 Task: Find connections with filter location Hihyā with filter topic #goalswith filter profile language Potuguese with filter current company Tork Motors with filter school M.H. Saboo Siddik College Of Engineering with filter industry Paper and Forest Product Manufacturing with filter service category Team Building with filter keywords title Red Cross Volunteer
Action: Mouse moved to (533, 75)
Screenshot: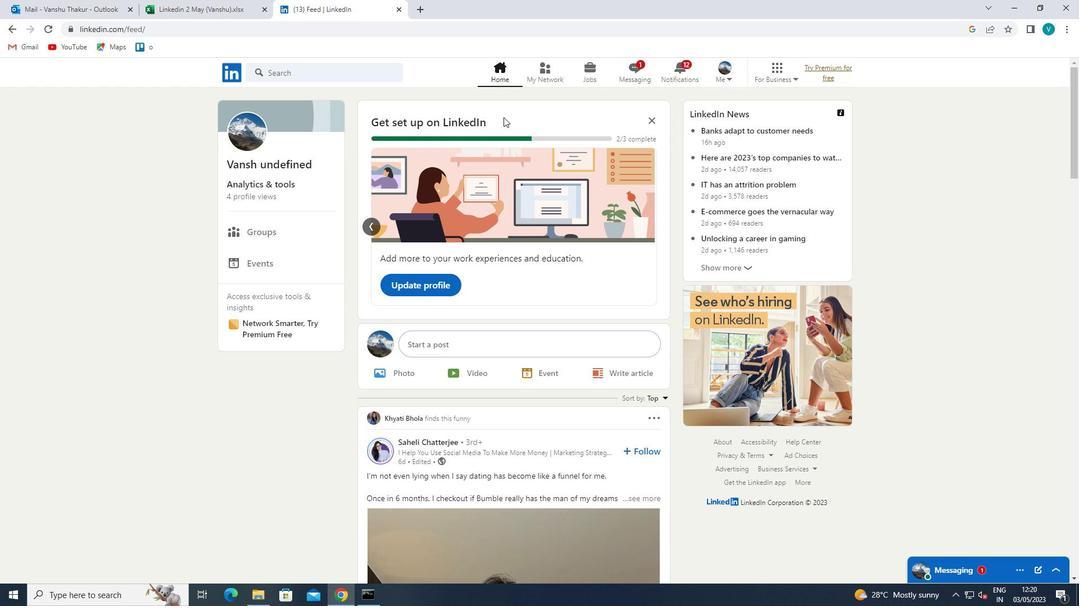 
Action: Mouse pressed left at (533, 75)
Screenshot: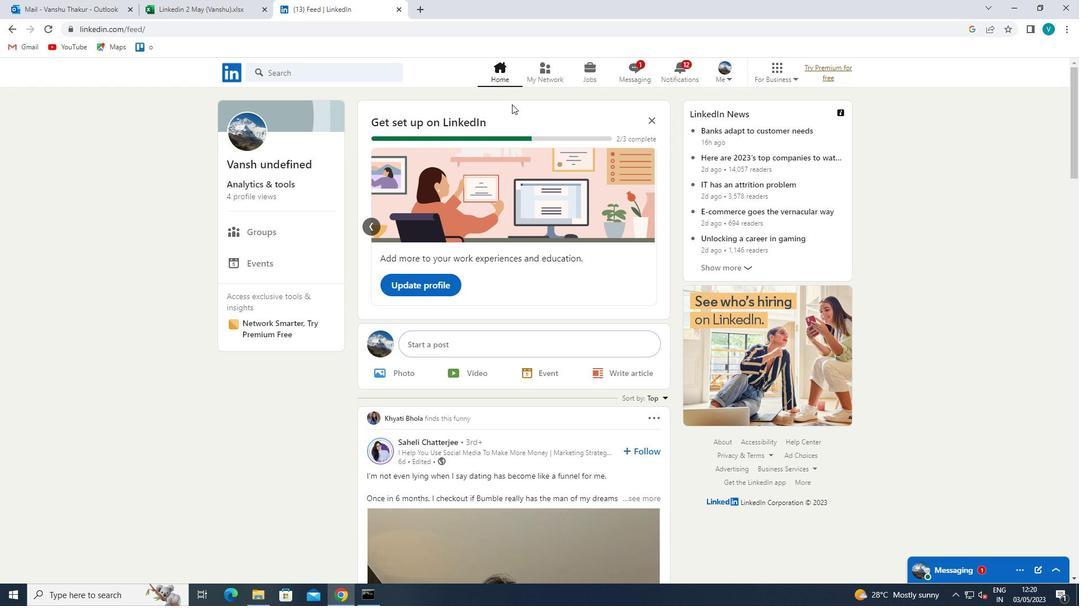 
Action: Mouse moved to (310, 131)
Screenshot: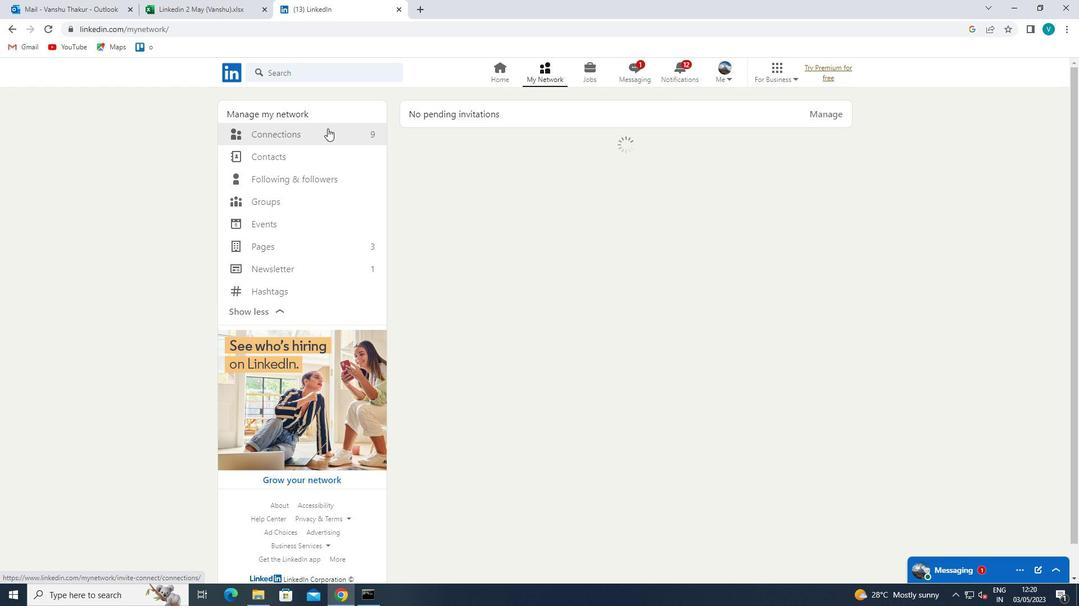 
Action: Mouse pressed left at (310, 131)
Screenshot: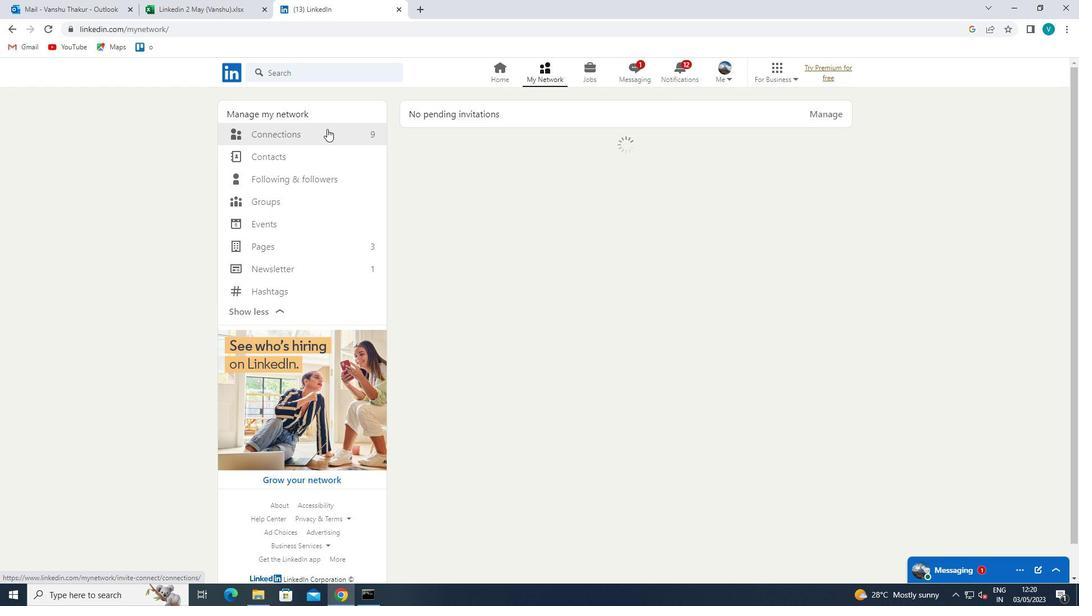 
Action: Mouse moved to (636, 133)
Screenshot: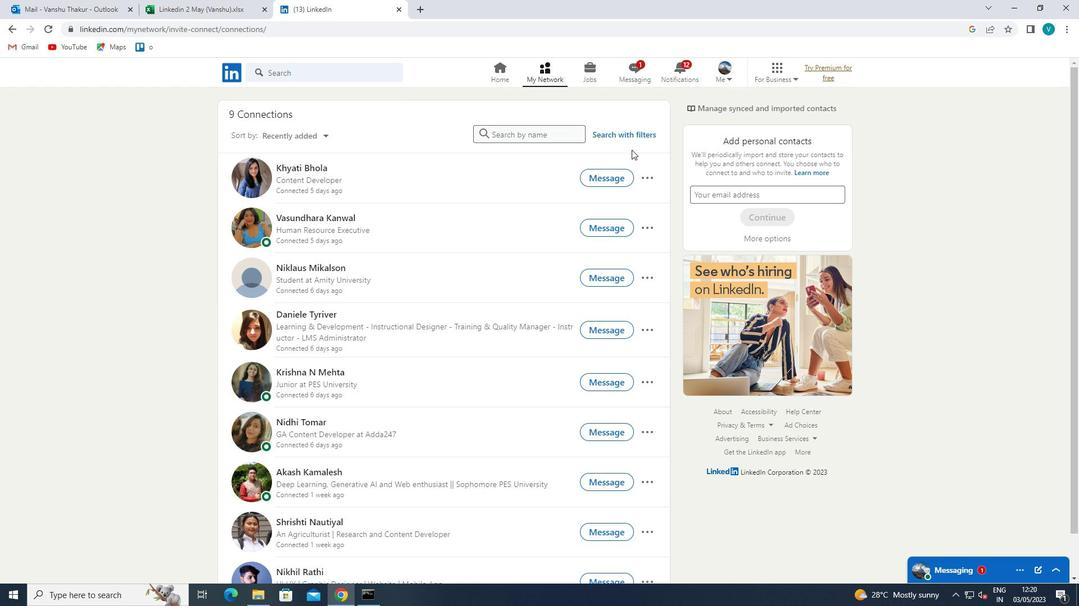 
Action: Mouse pressed left at (636, 133)
Screenshot: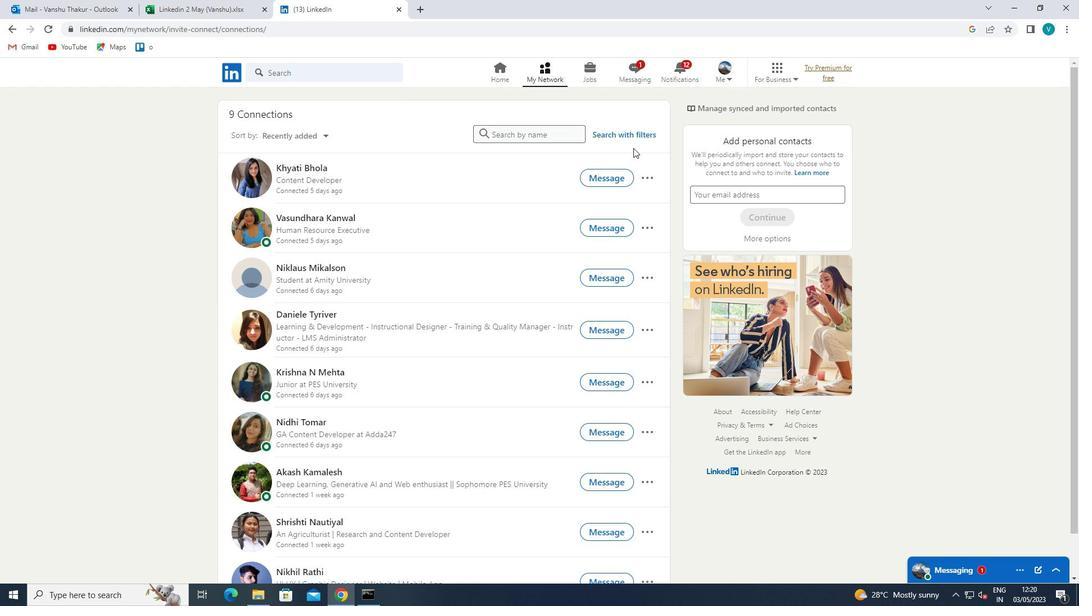 
Action: Mouse moved to (532, 105)
Screenshot: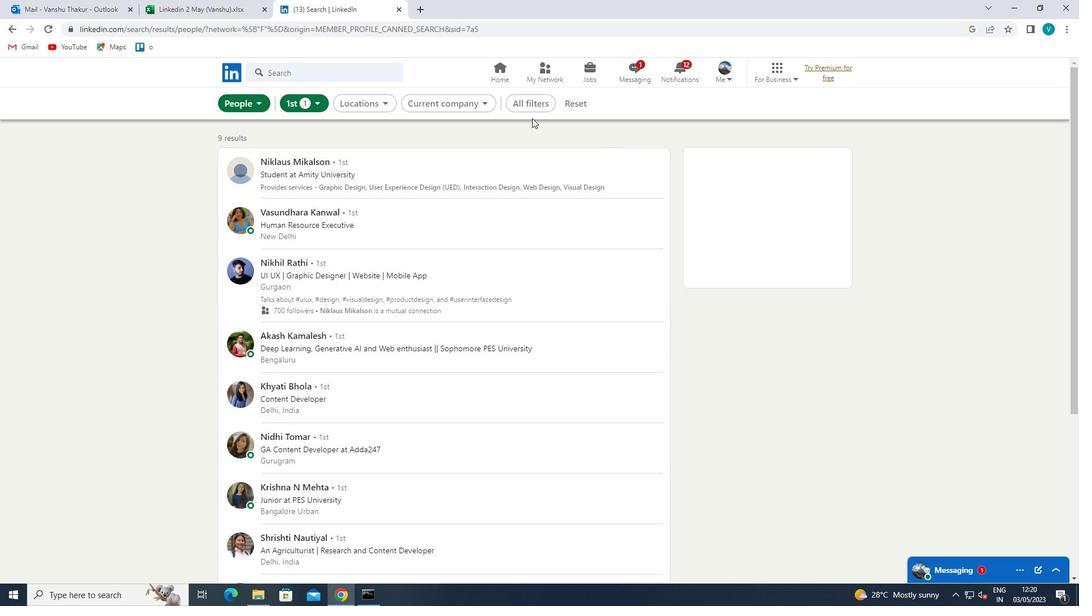 
Action: Mouse pressed left at (532, 105)
Screenshot: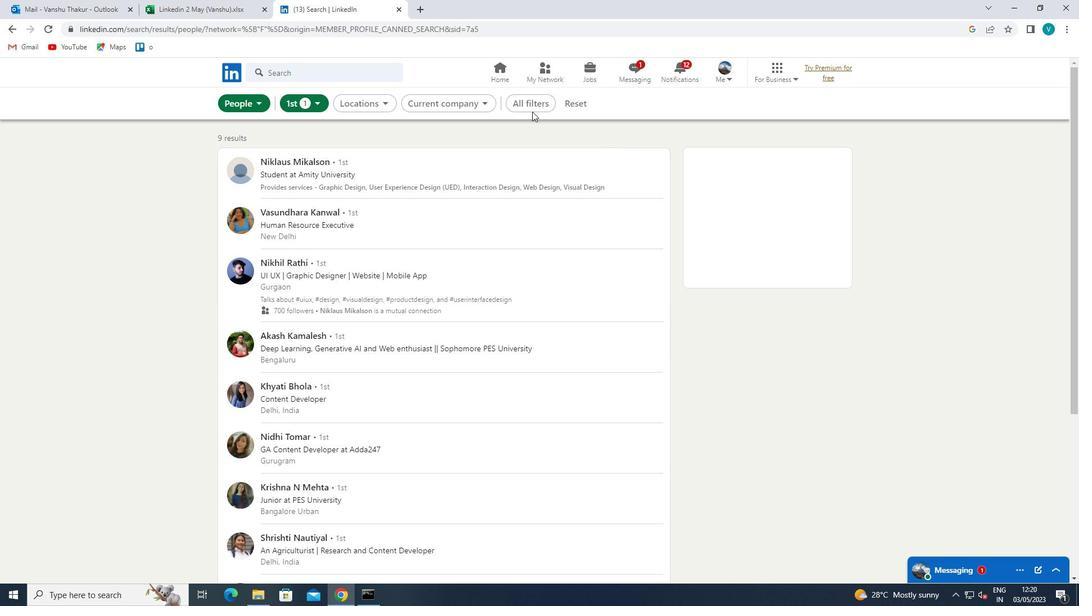 
Action: Mouse moved to (866, 243)
Screenshot: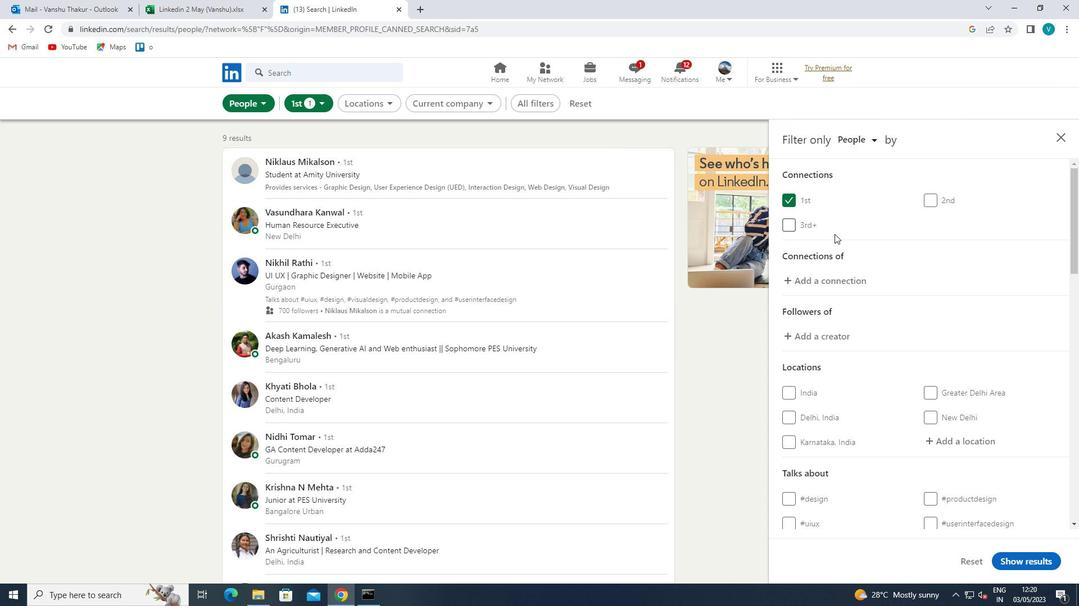 
Action: Mouse scrolled (866, 242) with delta (0, 0)
Screenshot: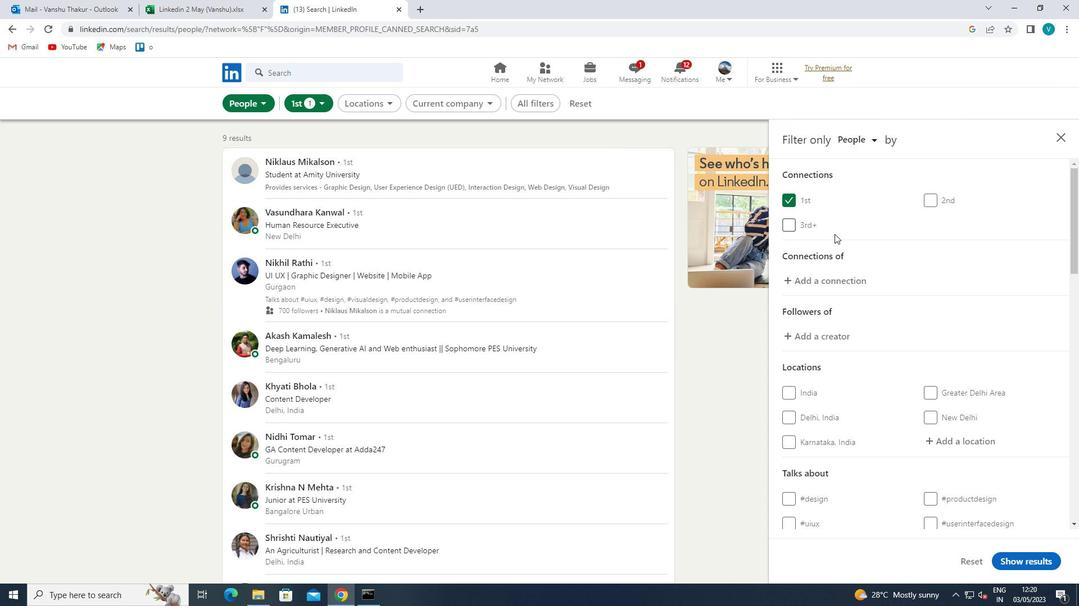 
Action: Mouse moved to (956, 390)
Screenshot: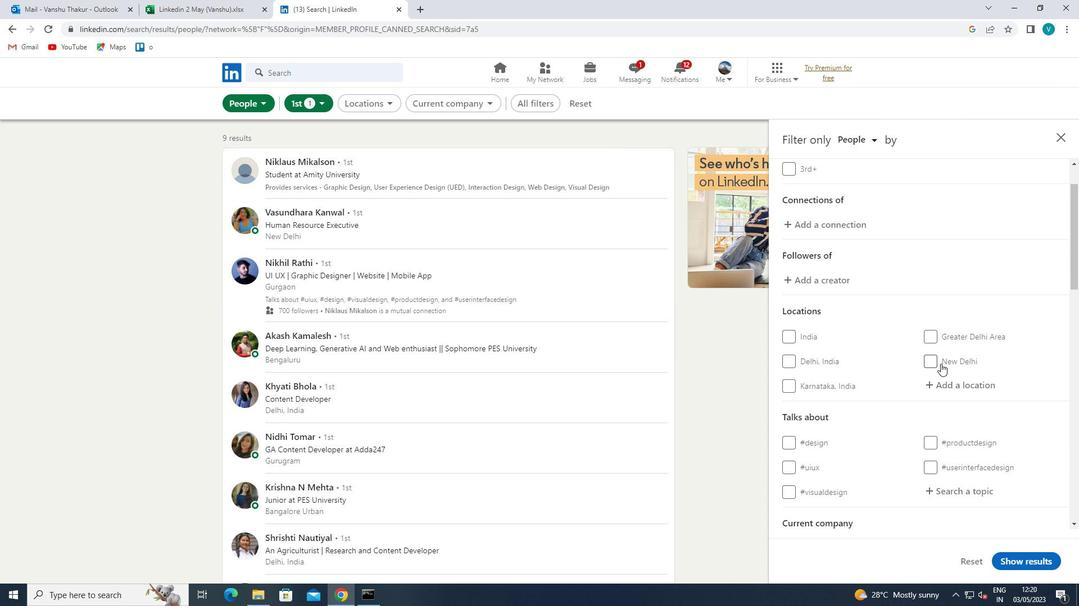 
Action: Mouse pressed left at (956, 390)
Screenshot: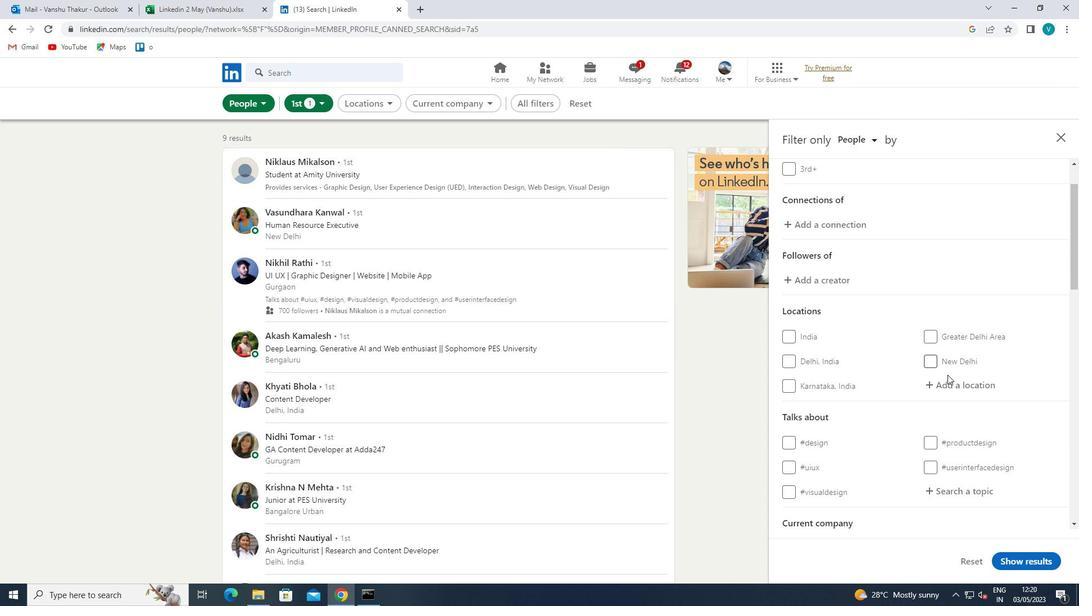 
Action: Mouse moved to (767, 28)
Screenshot: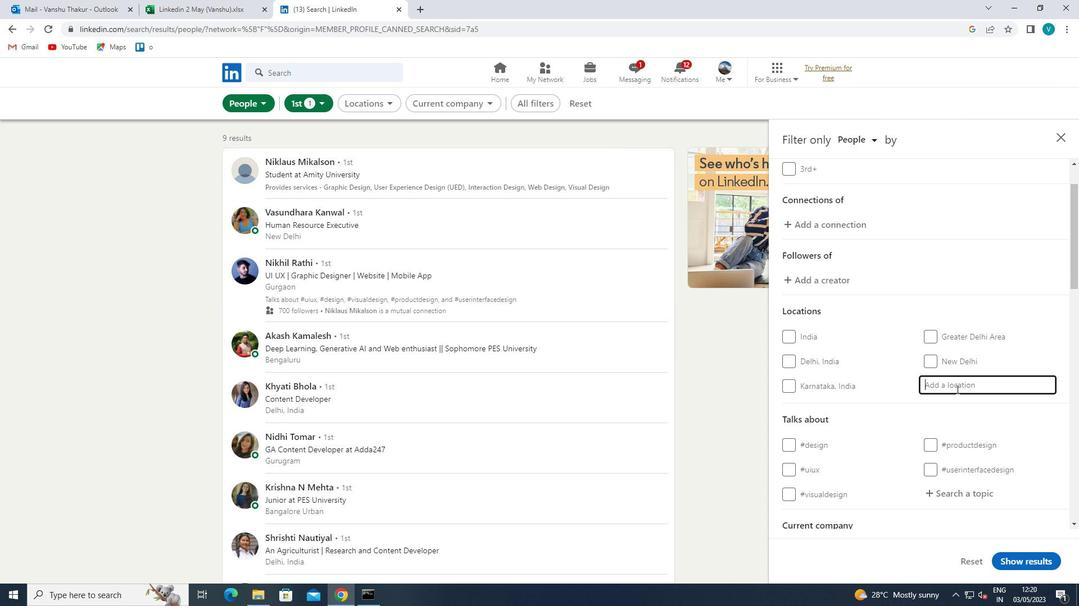 
Action: Key pressed <Key.shift>HIHYA
Screenshot: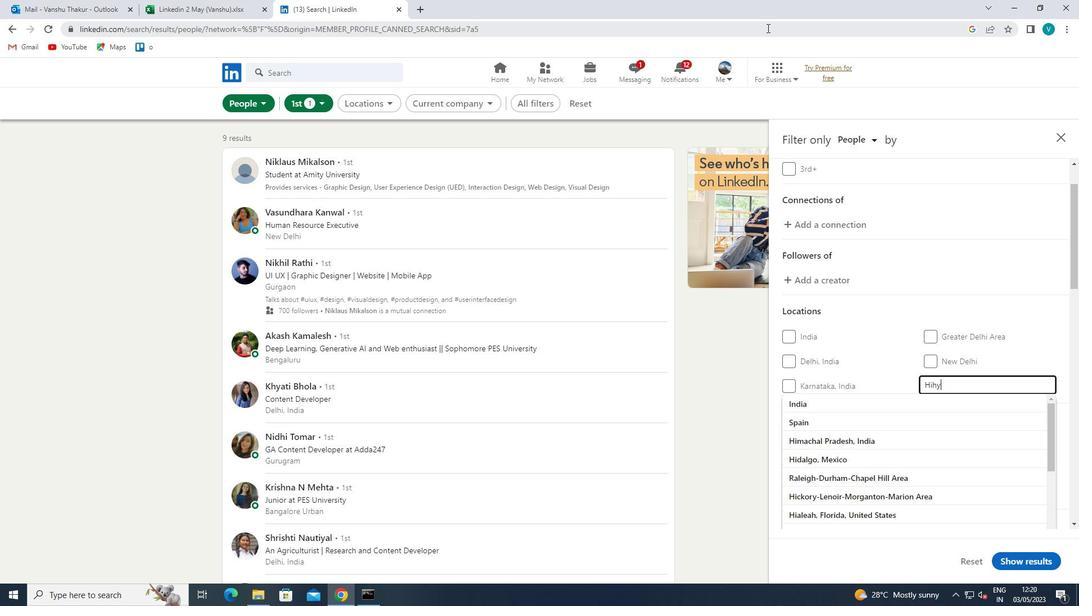 
Action: Mouse moved to (871, 400)
Screenshot: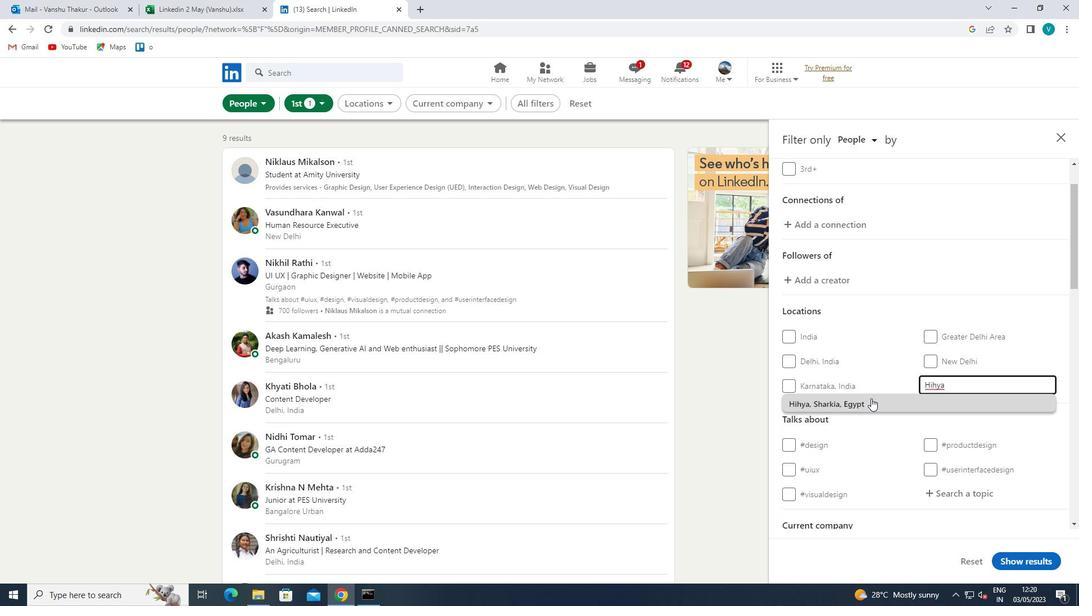 
Action: Mouse pressed left at (871, 400)
Screenshot: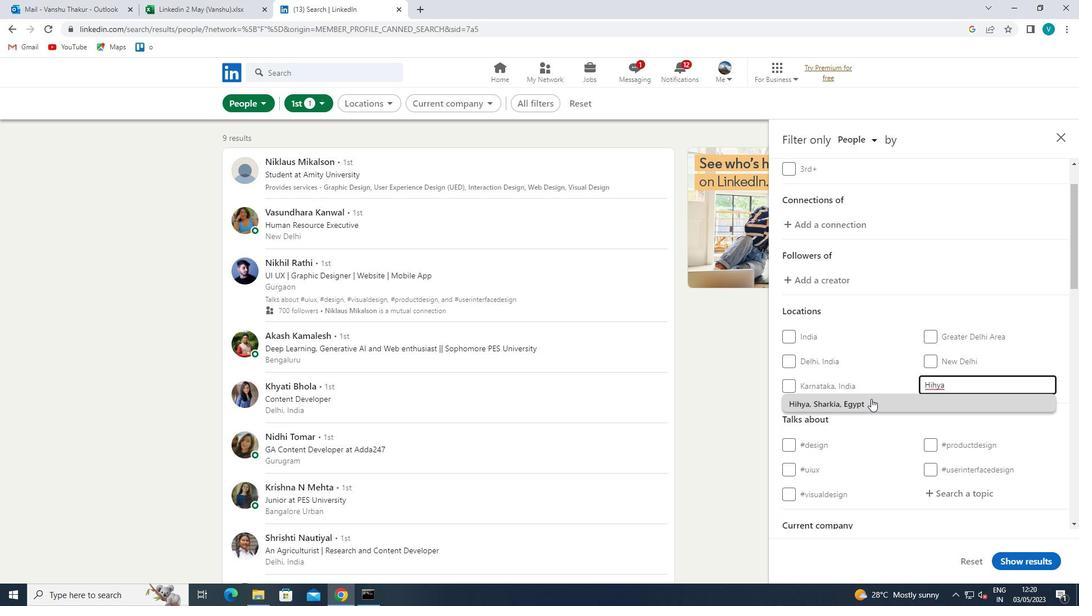 
Action: Mouse moved to (870, 377)
Screenshot: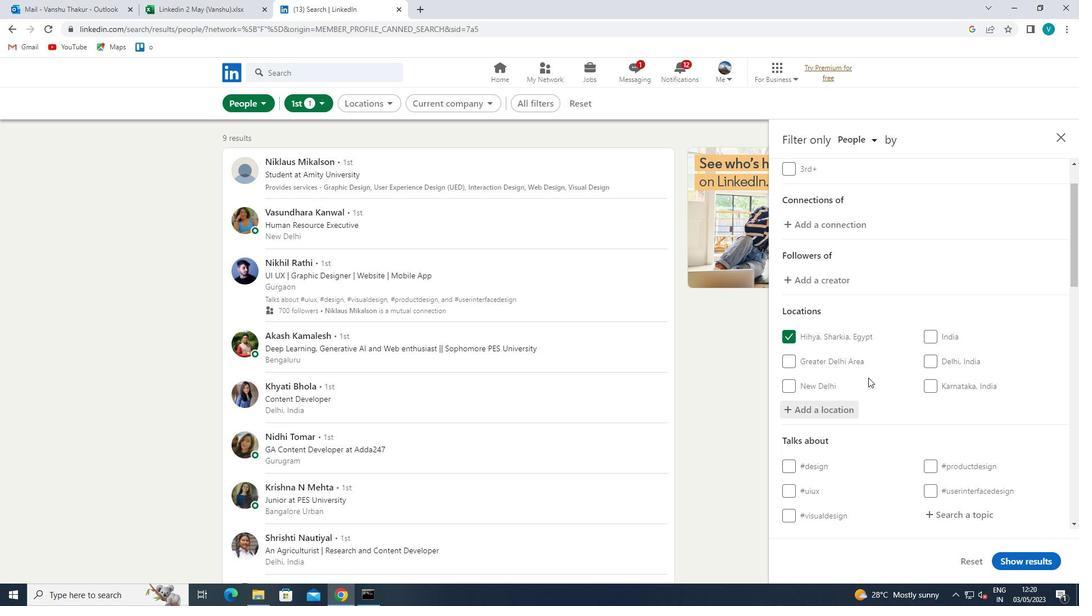 
Action: Mouse scrolled (870, 376) with delta (0, 0)
Screenshot: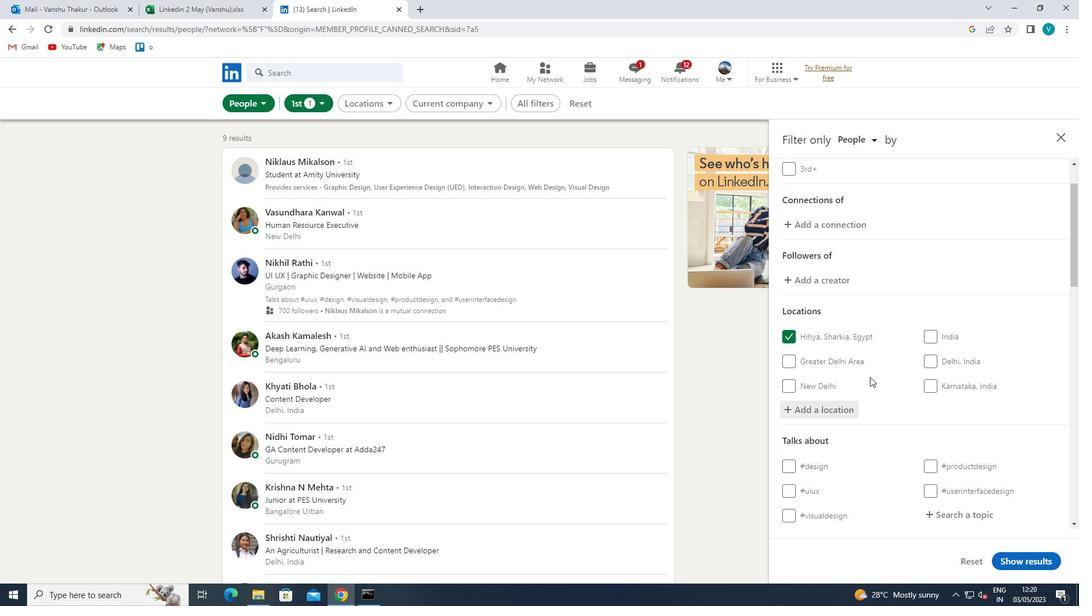 
Action: Mouse moved to (871, 377)
Screenshot: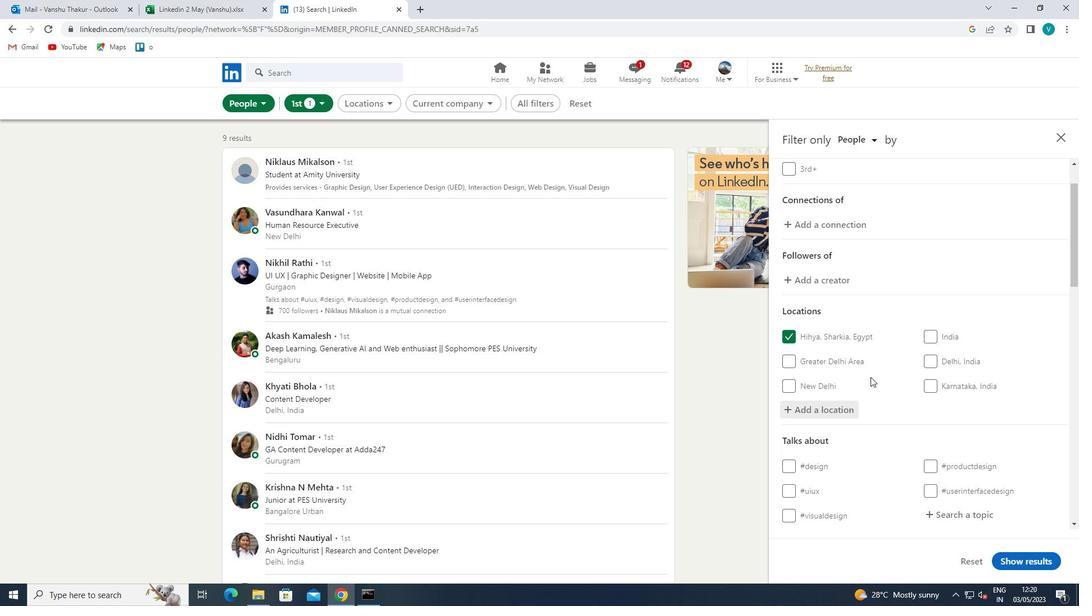
Action: Mouse scrolled (871, 376) with delta (0, 0)
Screenshot: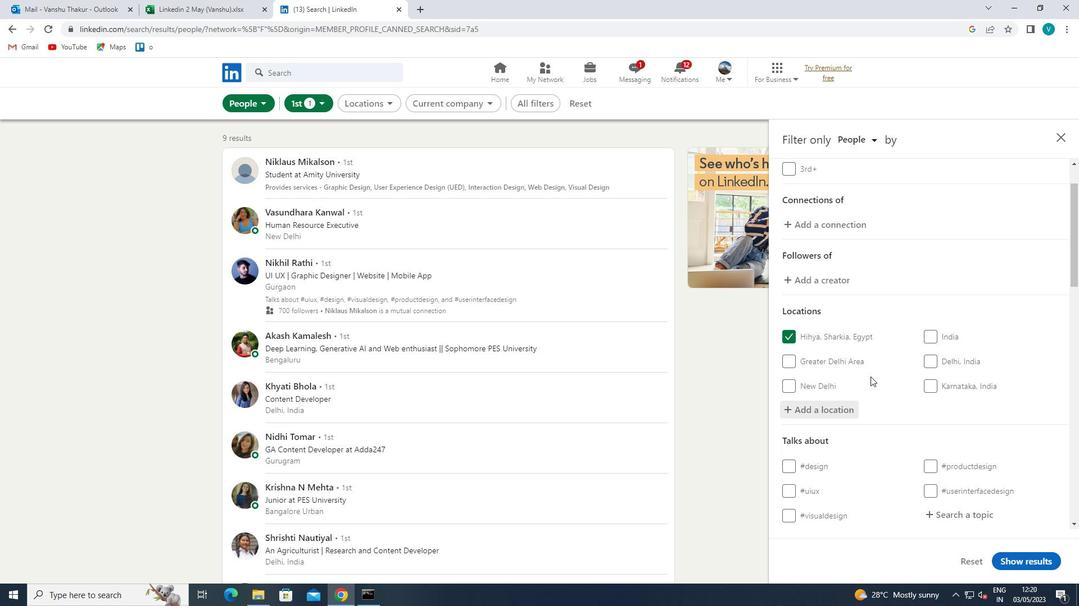 
Action: Mouse moved to (931, 398)
Screenshot: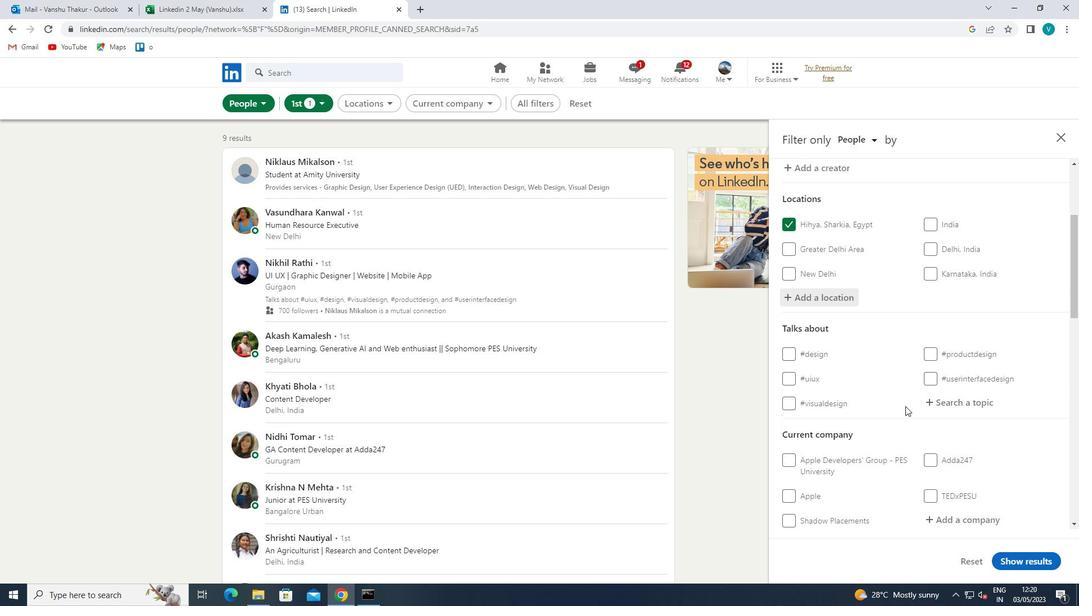 
Action: Mouse pressed left at (931, 398)
Screenshot: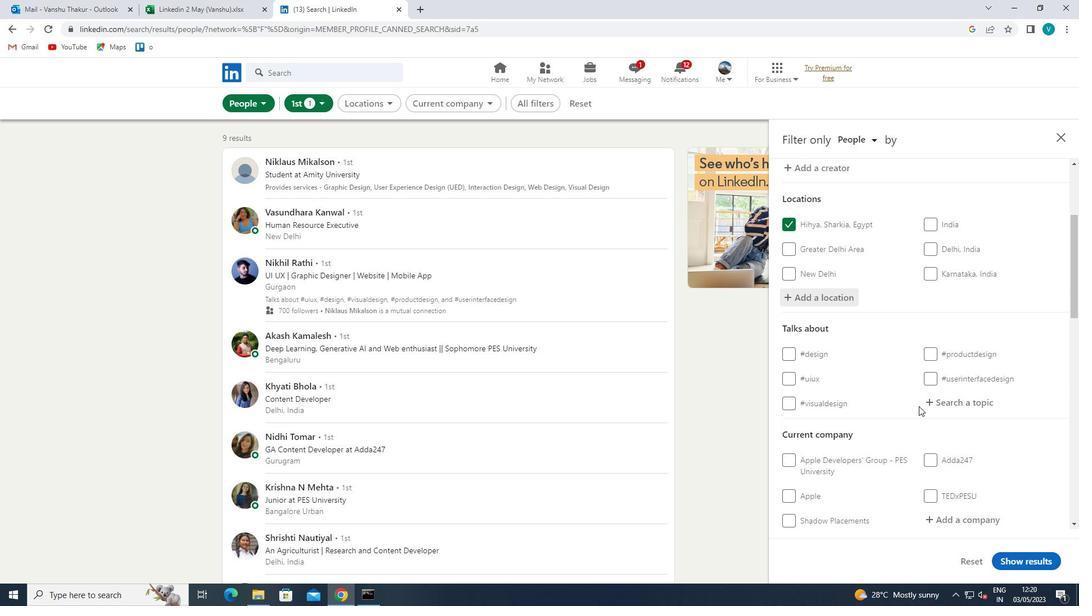 
Action: Mouse moved to (557, 427)
Screenshot: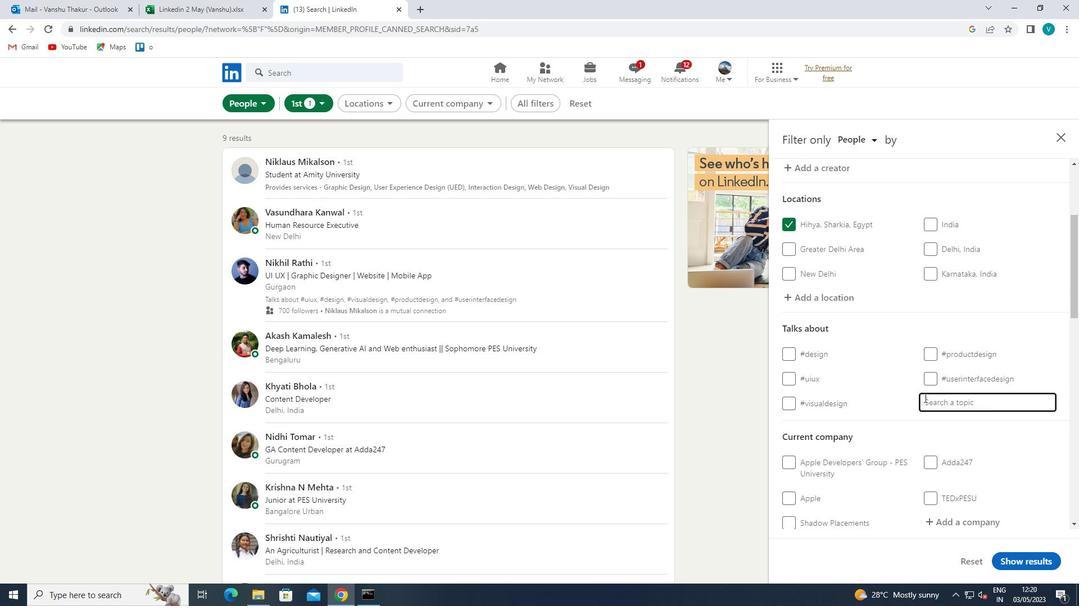 
Action: Key pressed GOALS
Screenshot: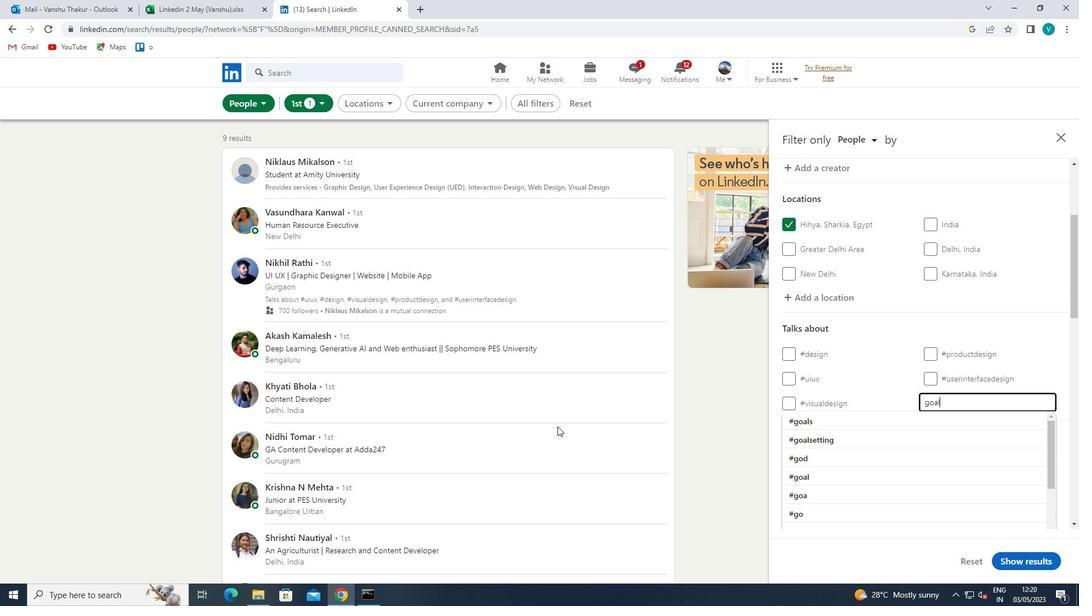 
Action: Mouse moved to (828, 418)
Screenshot: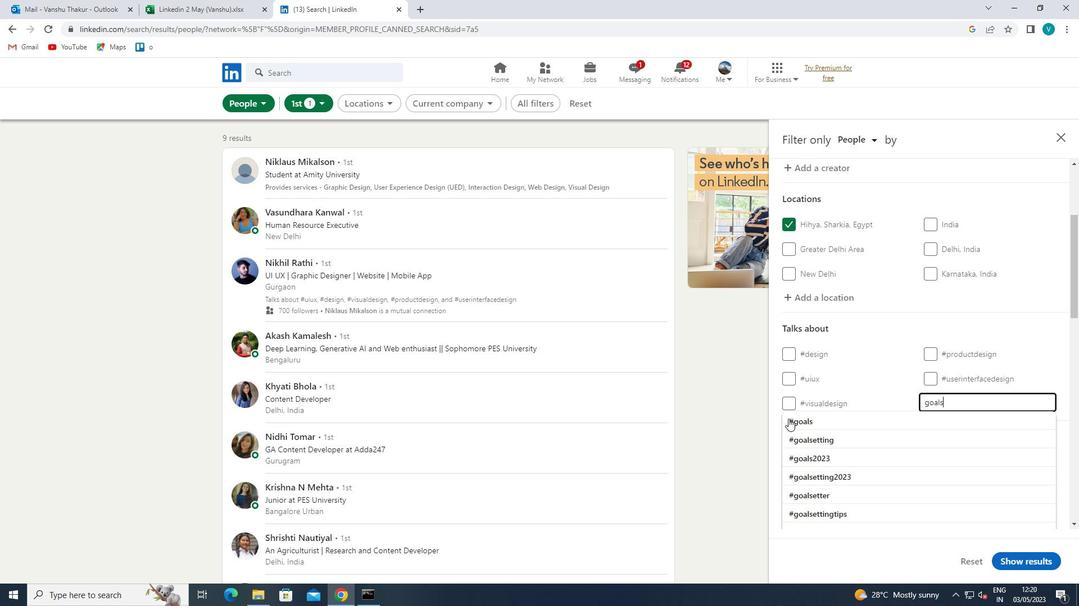 
Action: Mouse pressed left at (828, 418)
Screenshot: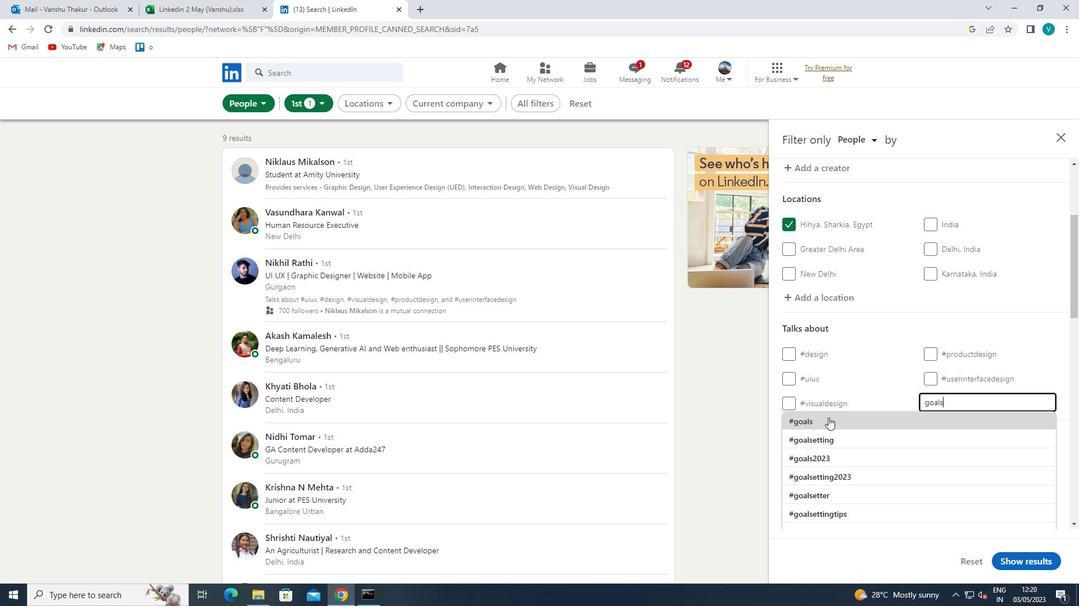 
Action: Mouse moved to (859, 401)
Screenshot: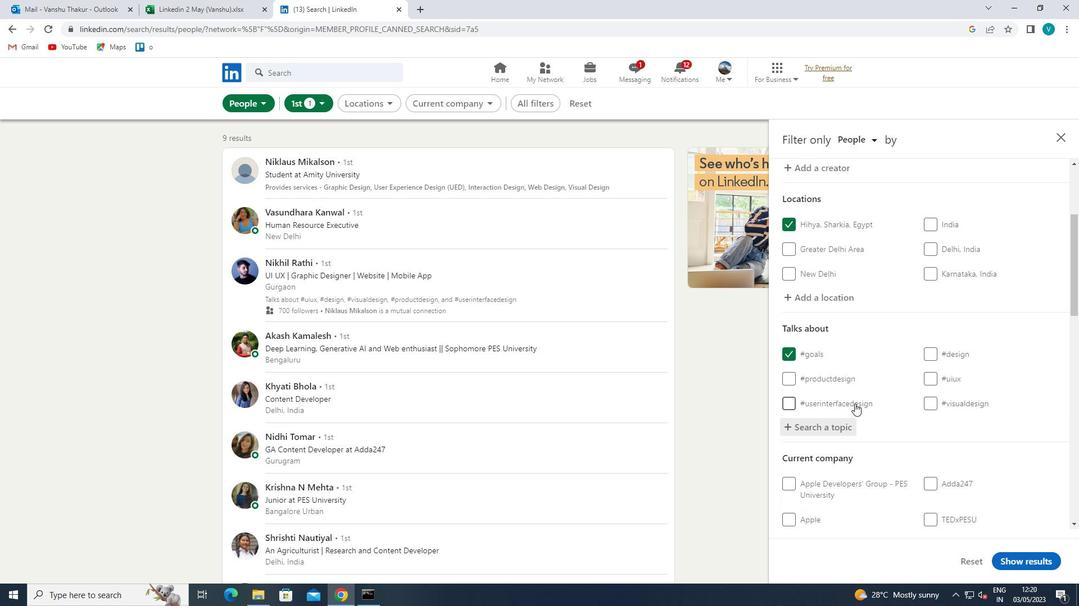 
Action: Mouse scrolled (859, 400) with delta (0, 0)
Screenshot: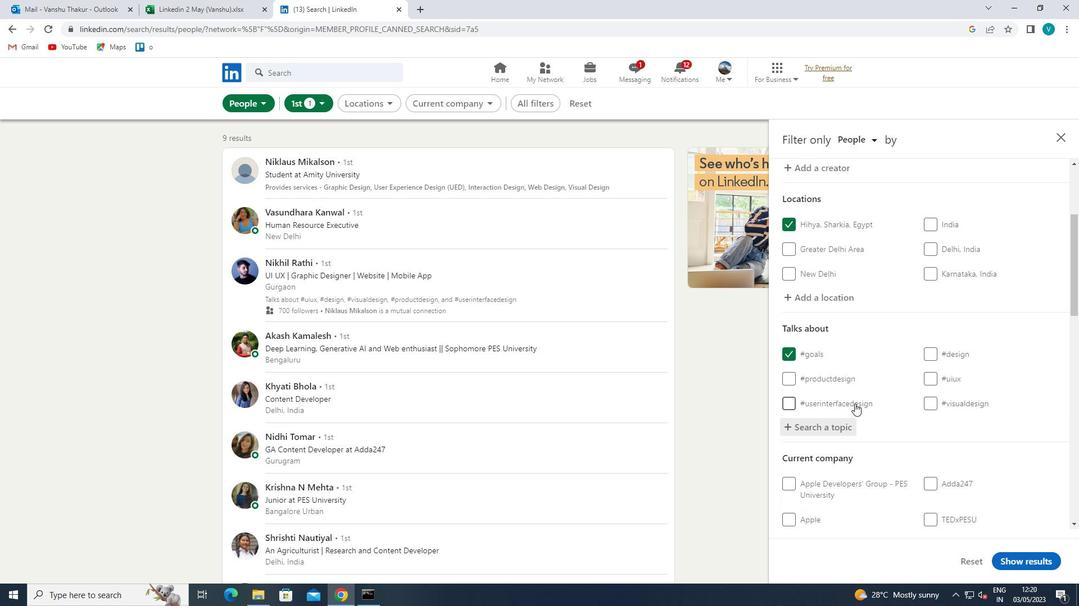 
Action: Mouse moved to (879, 404)
Screenshot: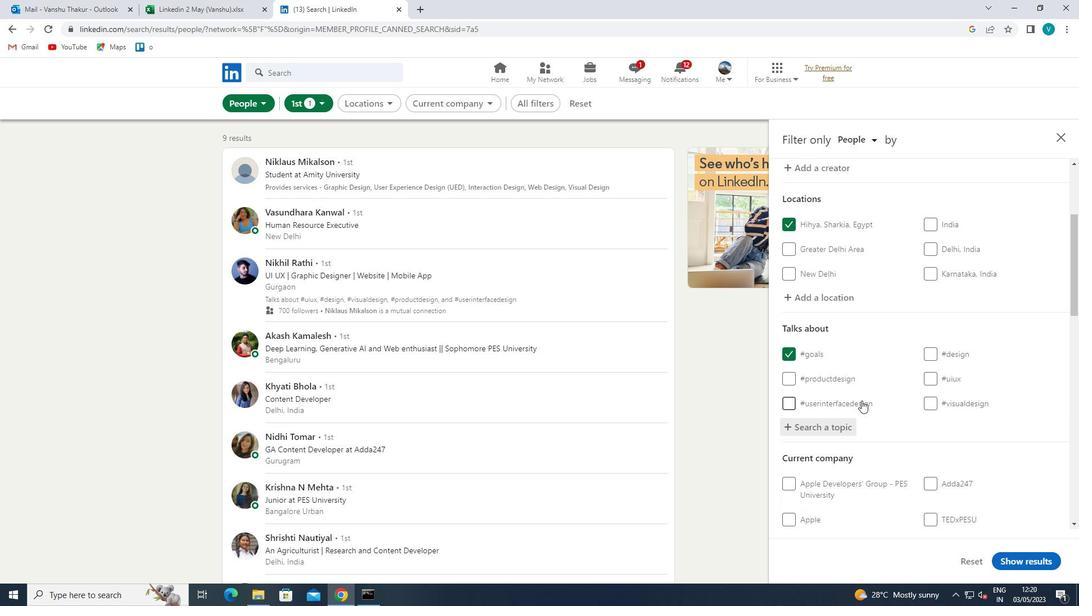 
Action: Mouse scrolled (879, 404) with delta (0, 0)
Screenshot: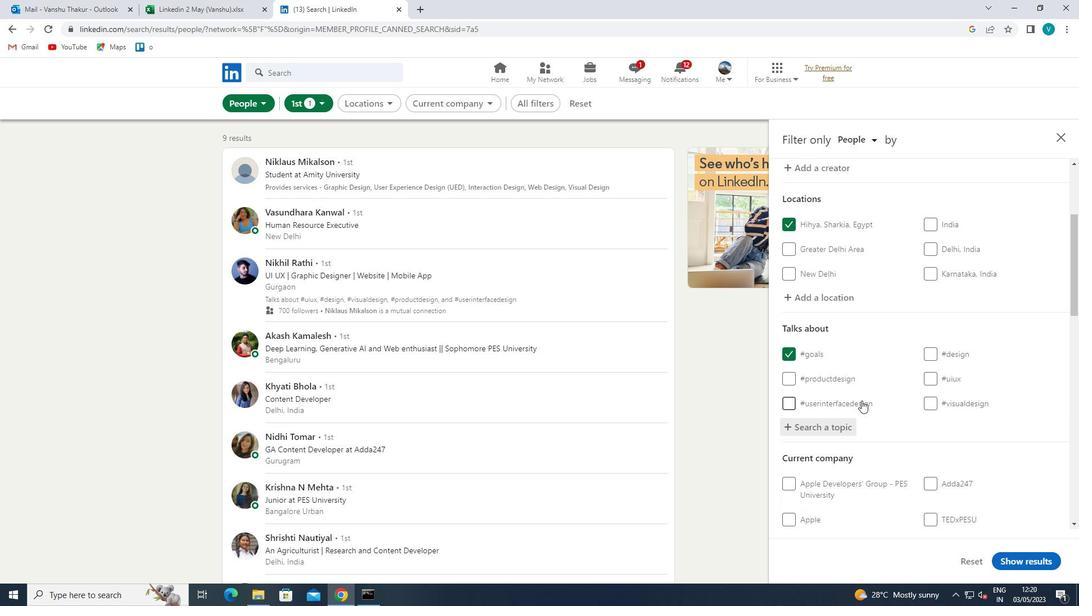 
Action: Mouse moved to (887, 406)
Screenshot: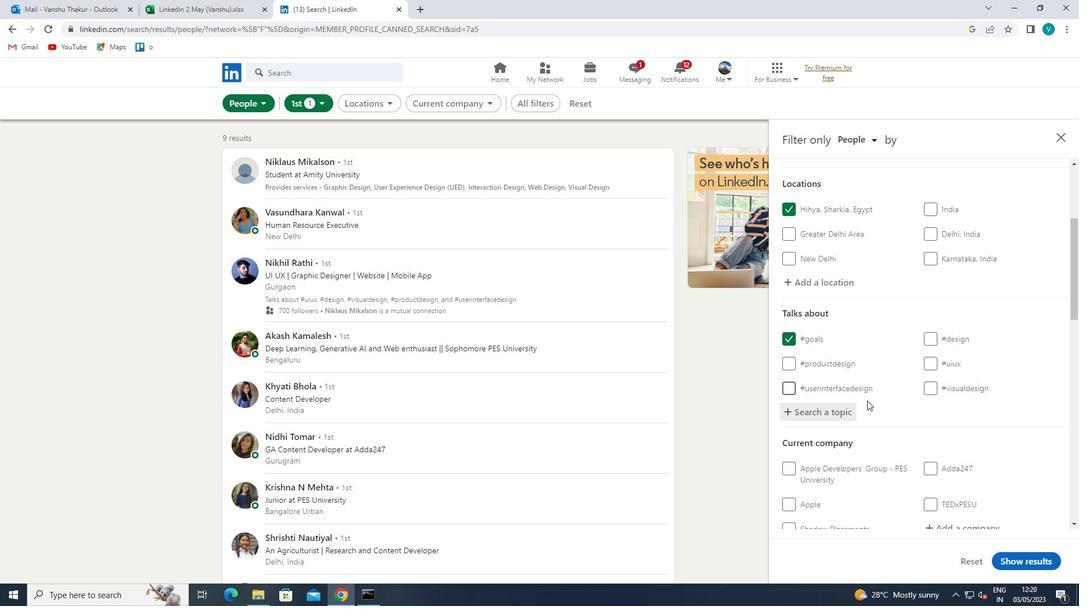 
Action: Mouse scrolled (887, 406) with delta (0, 0)
Screenshot: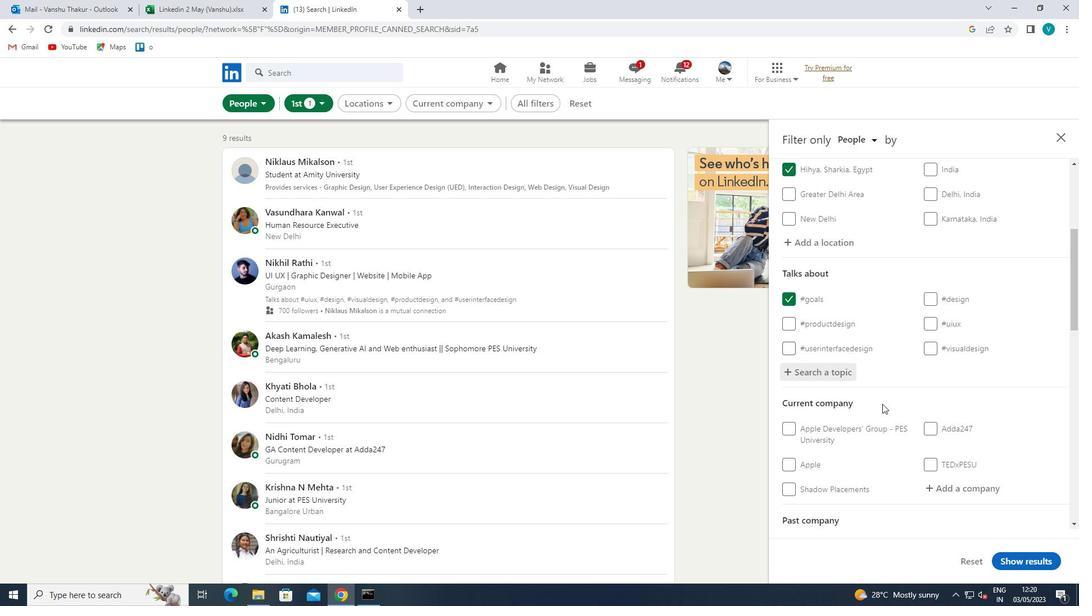 
Action: Mouse moved to (958, 376)
Screenshot: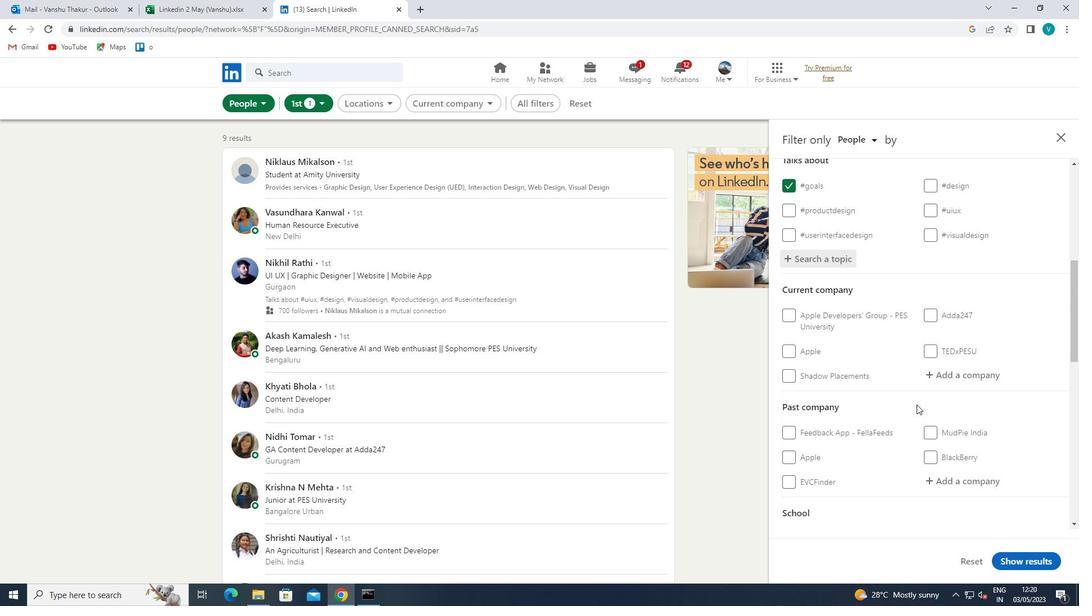
Action: Mouse pressed left at (958, 376)
Screenshot: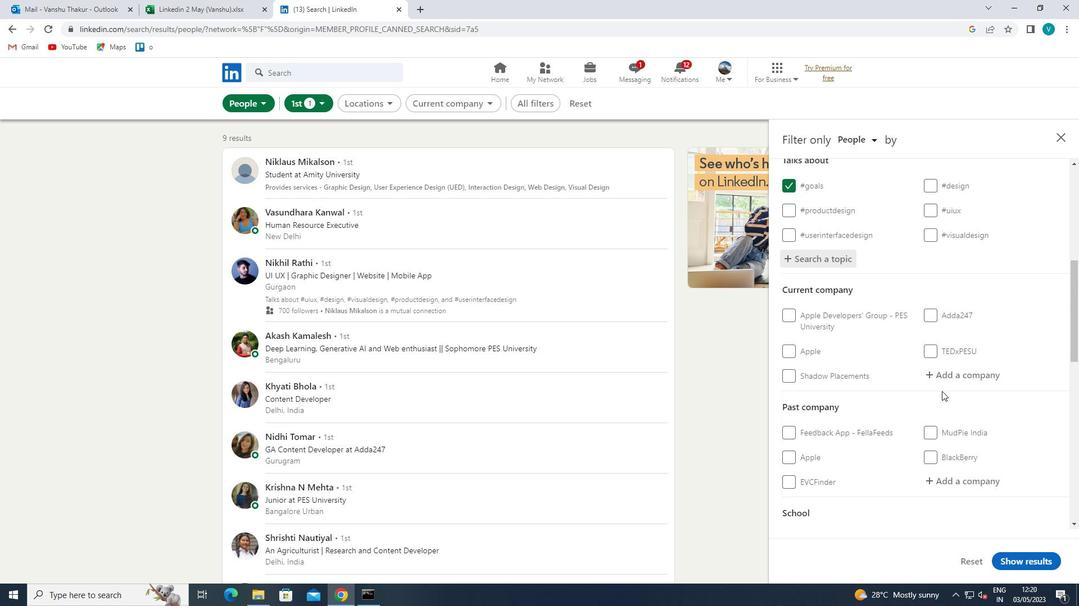 
Action: Mouse moved to (701, 252)
Screenshot: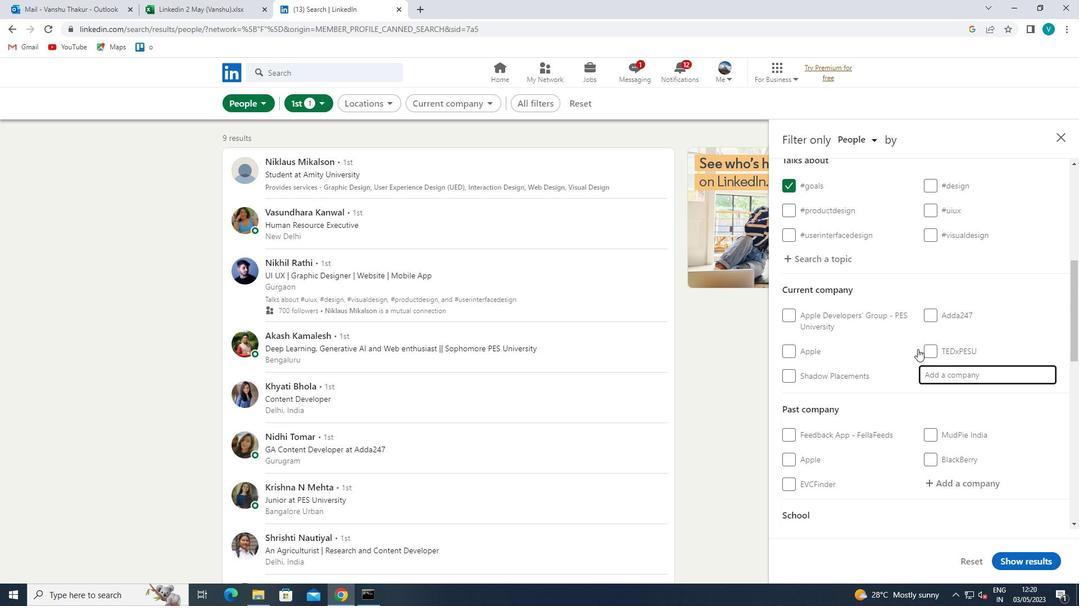 
Action: Key pressed <Key.shift>TORK<Key.space>
Screenshot: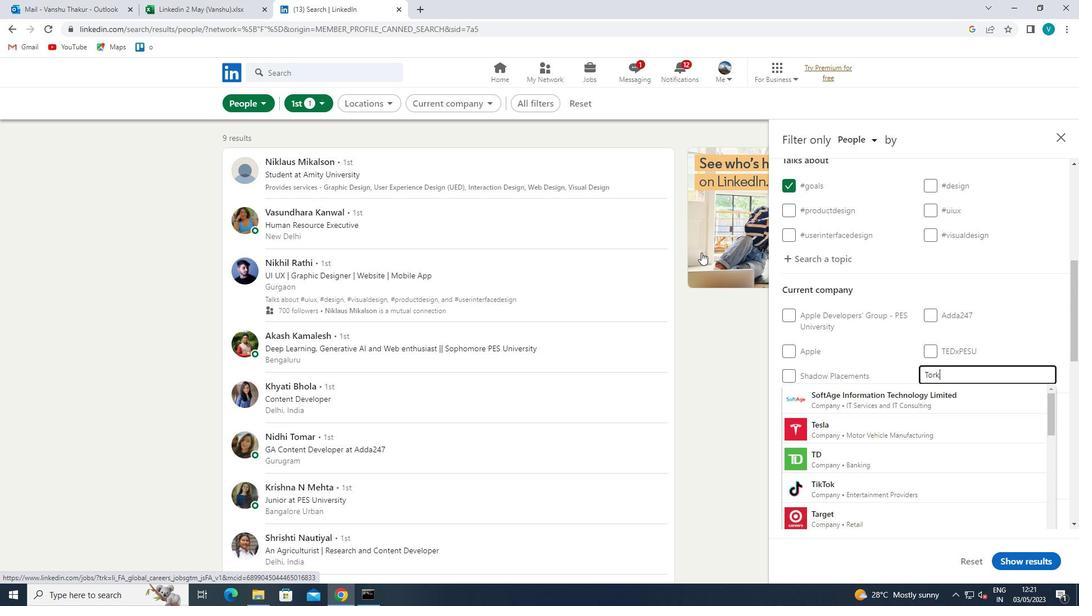
Action: Mouse moved to (877, 399)
Screenshot: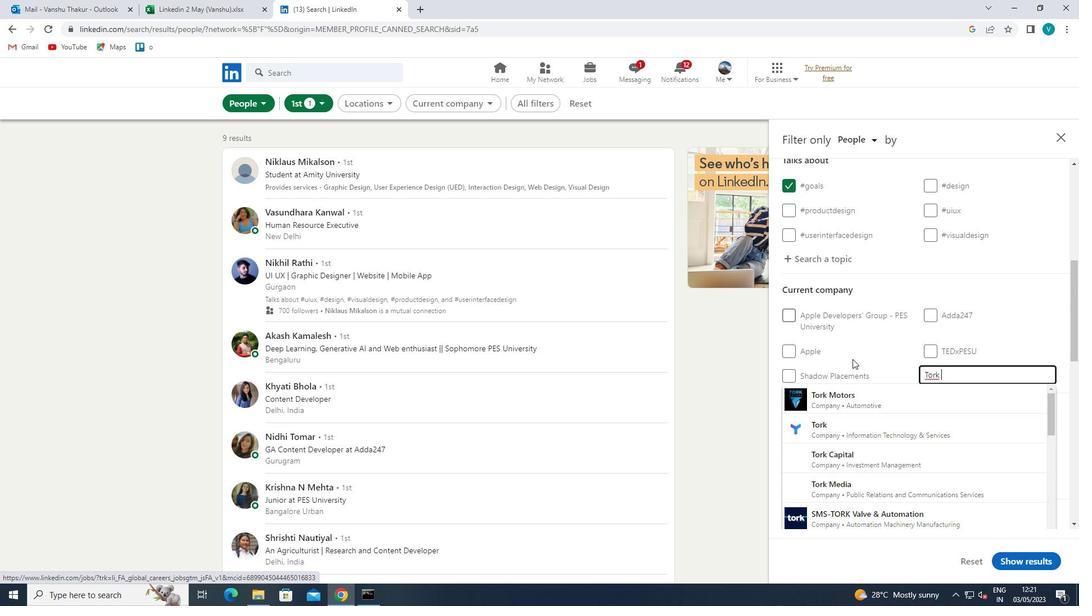 
Action: Mouse pressed left at (877, 399)
Screenshot: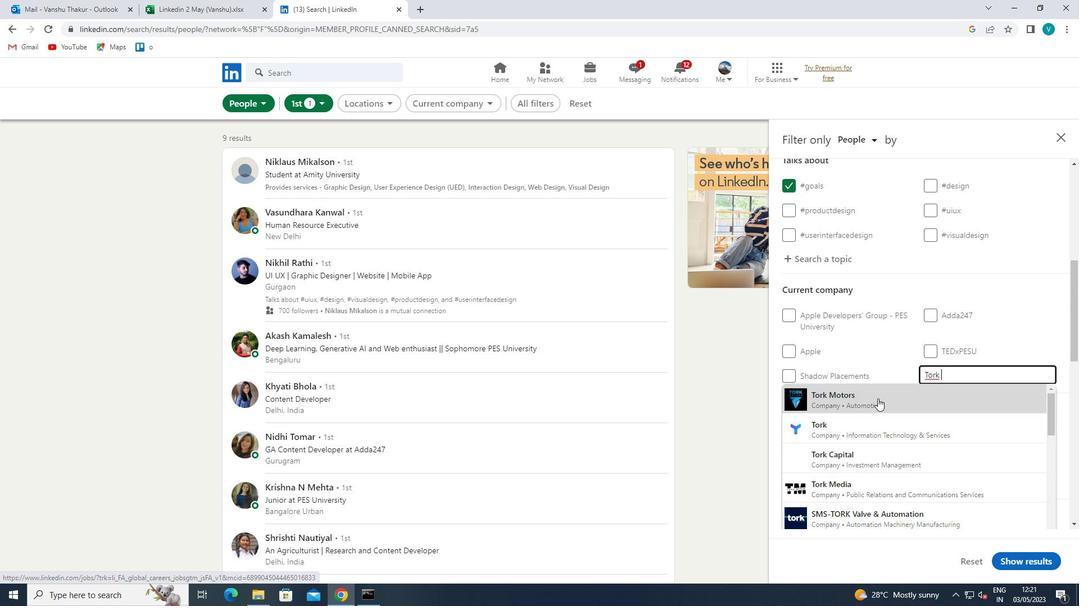 
Action: Mouse moved to (951, 347)
Screenshot: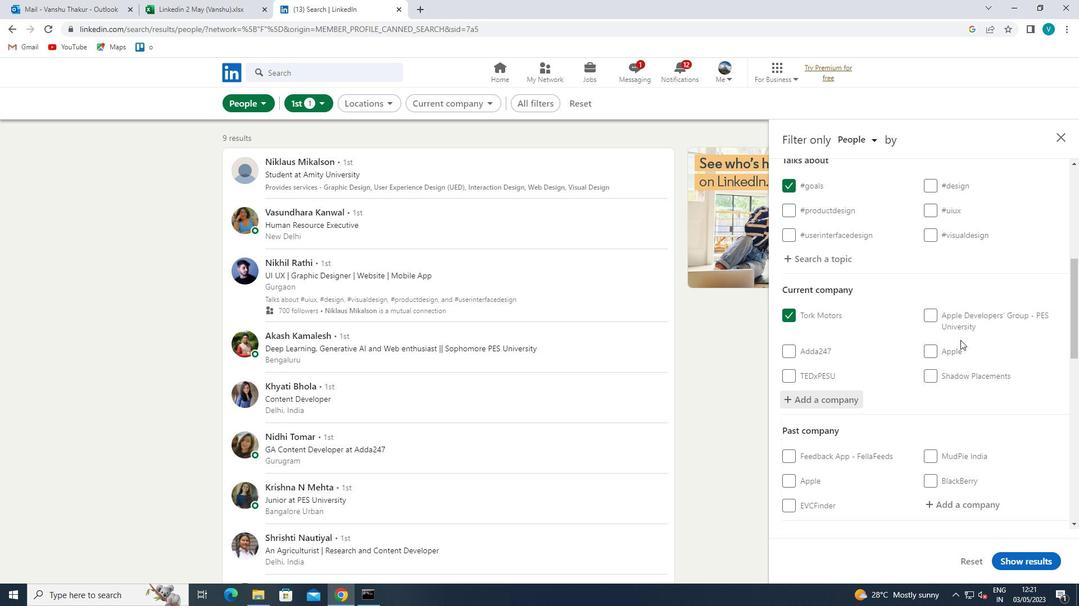 
Action: Mouse scrolled (951, 346) with delta (0, 0)
Screenshot: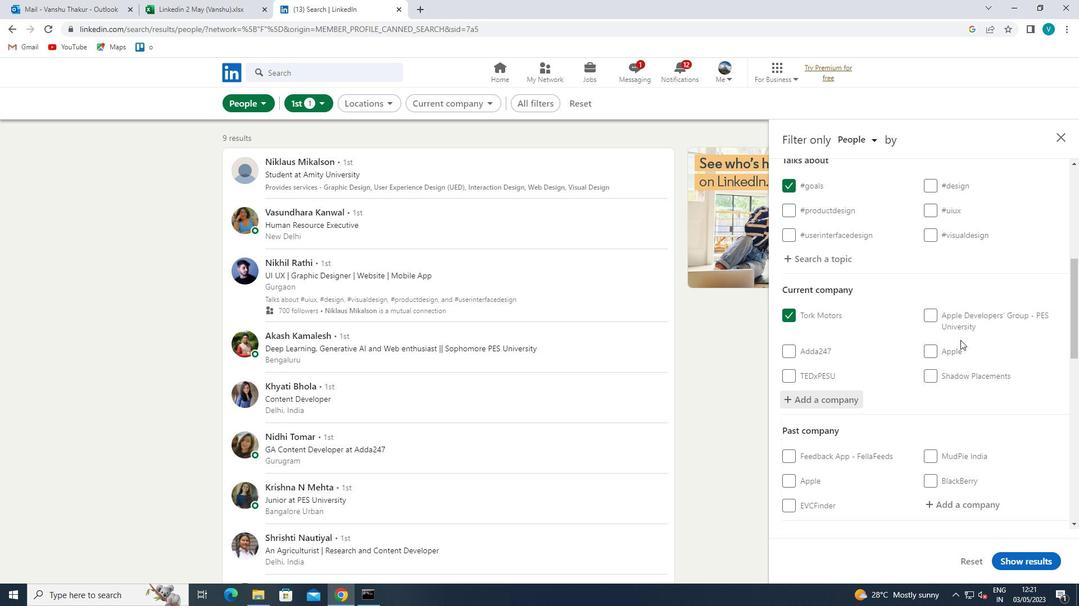 
Action: Mouse moved to (949, 347)
Screenshot: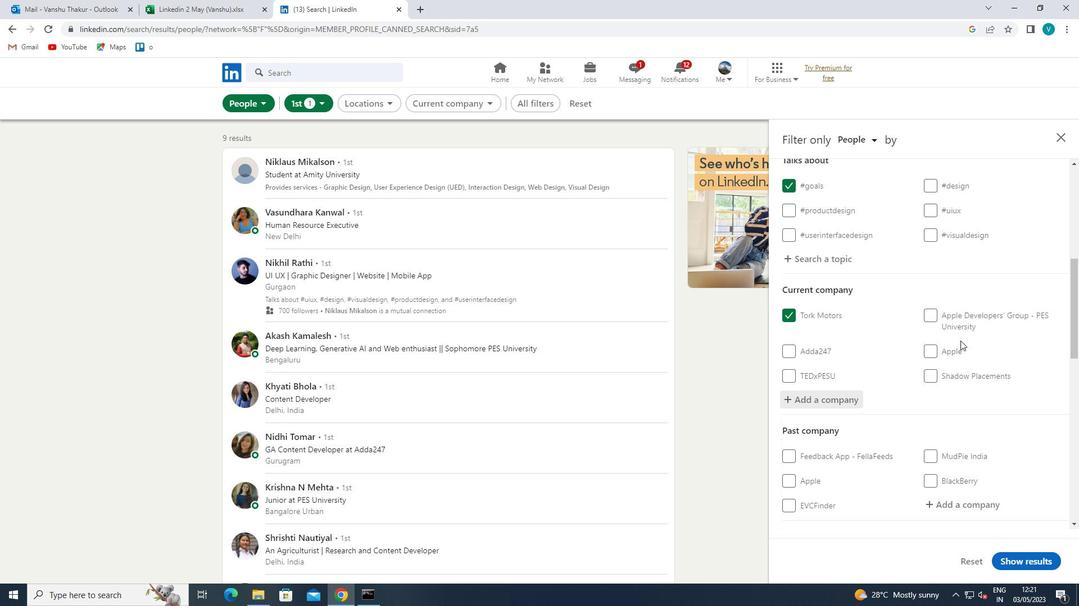 
Action: Mouse scrolled (949, 347) with delta (0, 0)
Screenshot: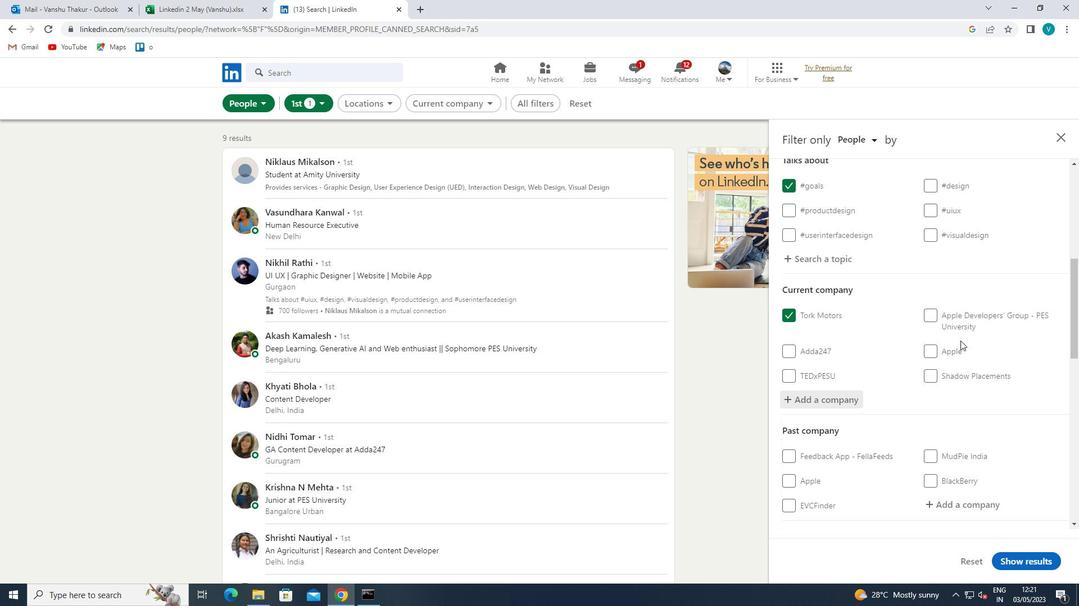 
Action: Mouse moved to (947, 352)
Screenshot: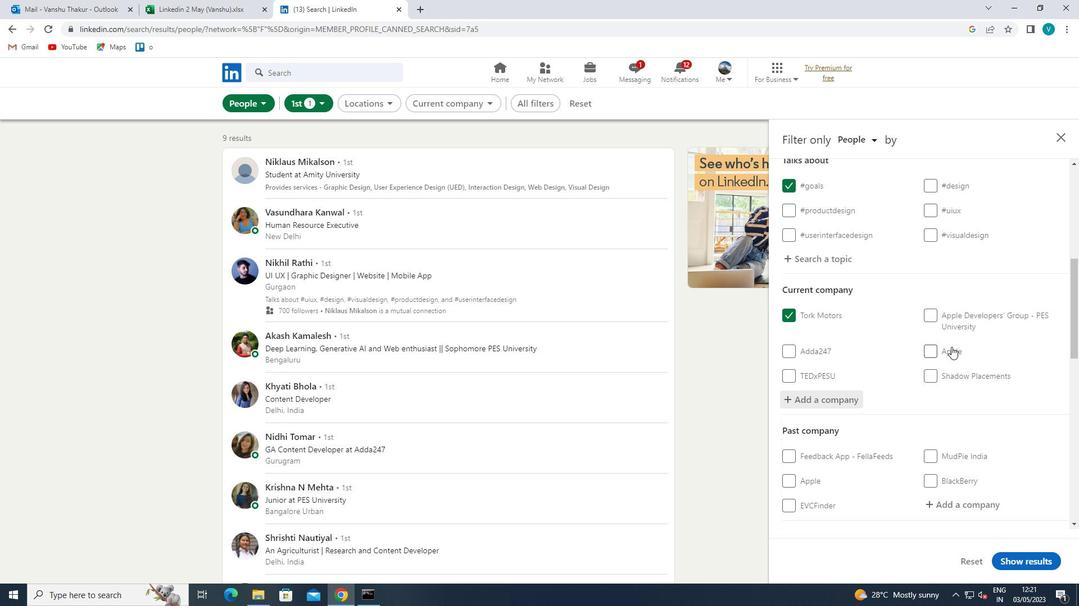 
Action: Mouse scrolled (947, 351) with delta (0, 0)
Screenshot: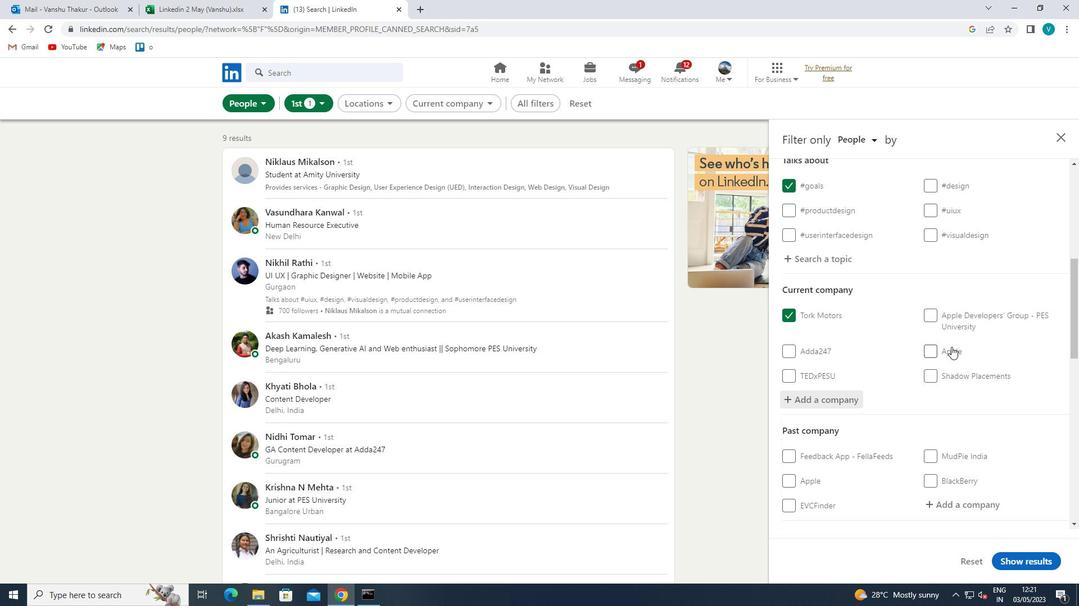 
Action: Mouse moved to (952, 428)
Screenshot: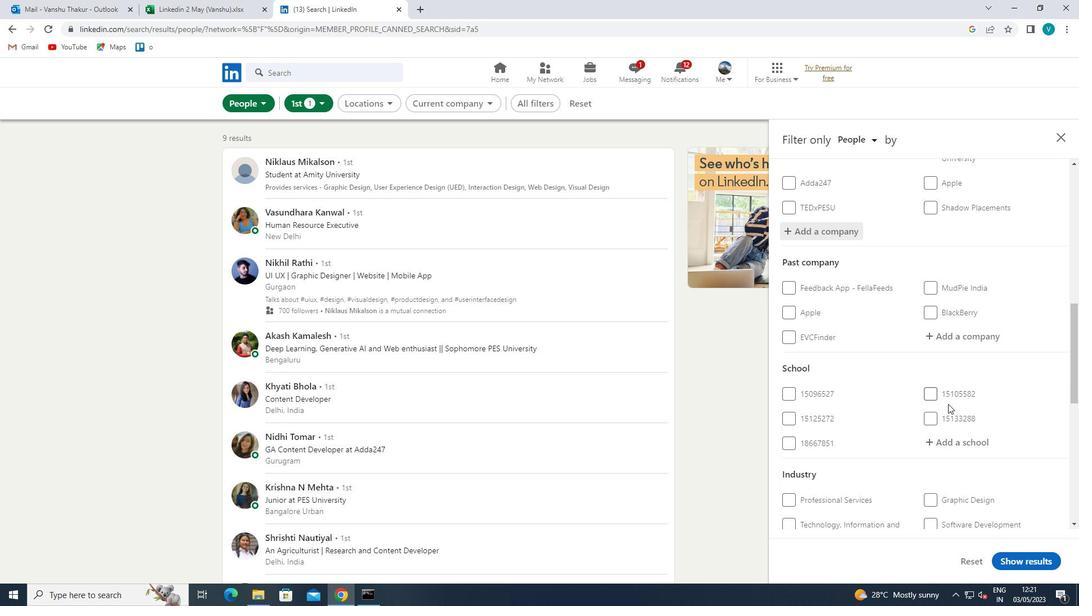 
Action: Mouse scrolled (952, 427) with delta (0, 0)
Screenshot: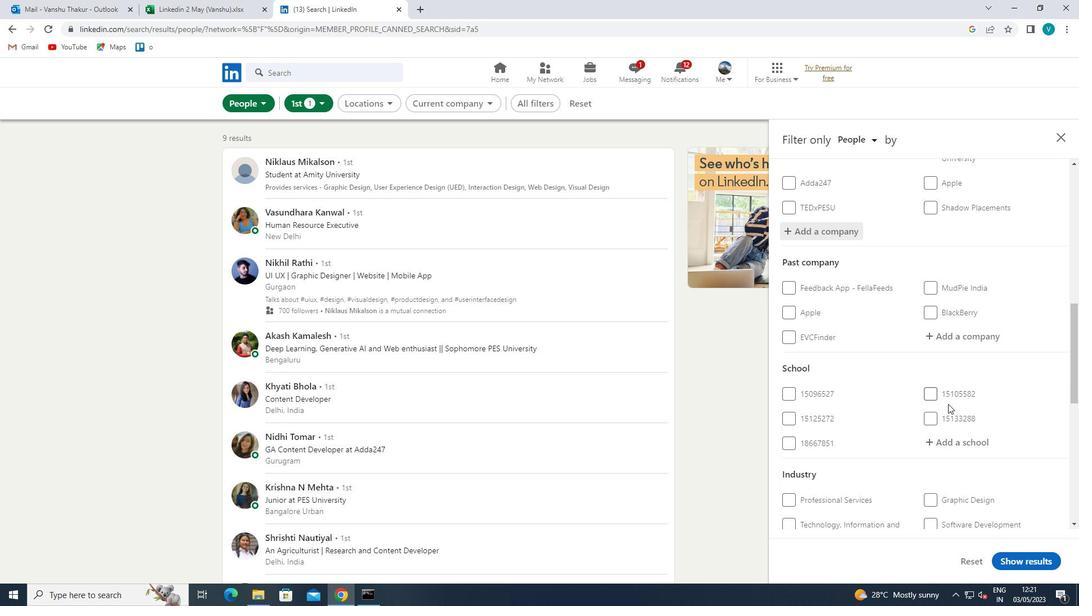 
Action: Mouse moved to (952, 428)
Screenshot: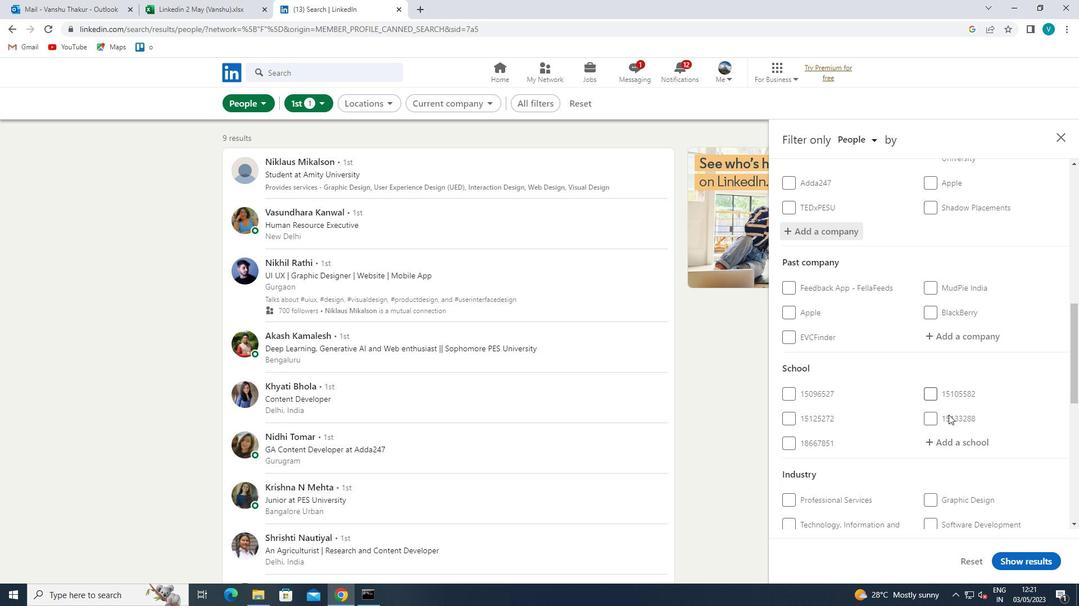 
Action: Mouse scrolled (952, 427) with delta (0, 0)
Screenshot: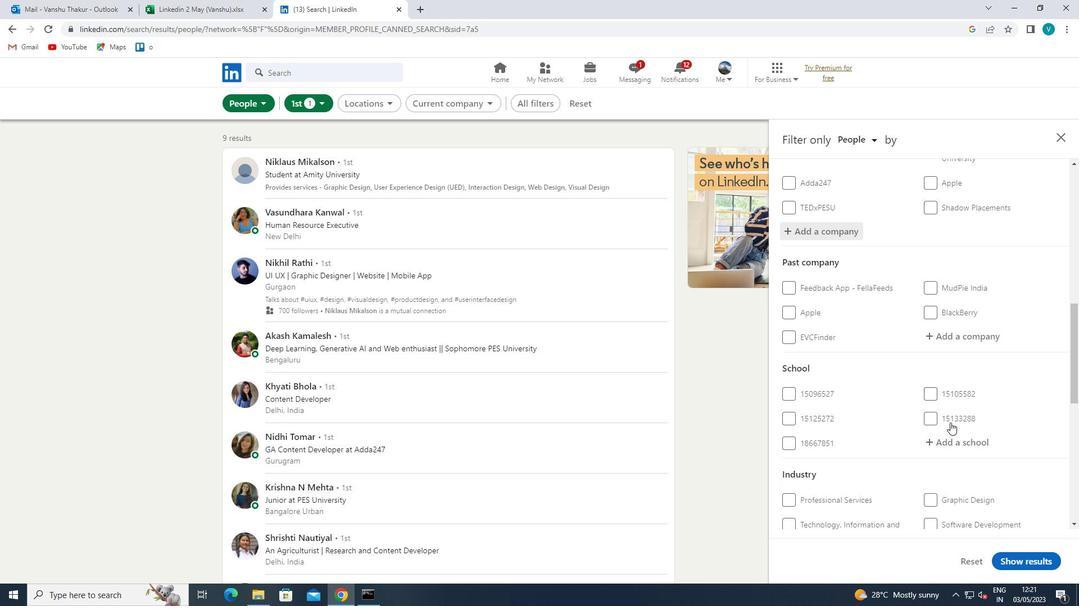 
Action: Mouse moved to (971, 340)
Screenshot: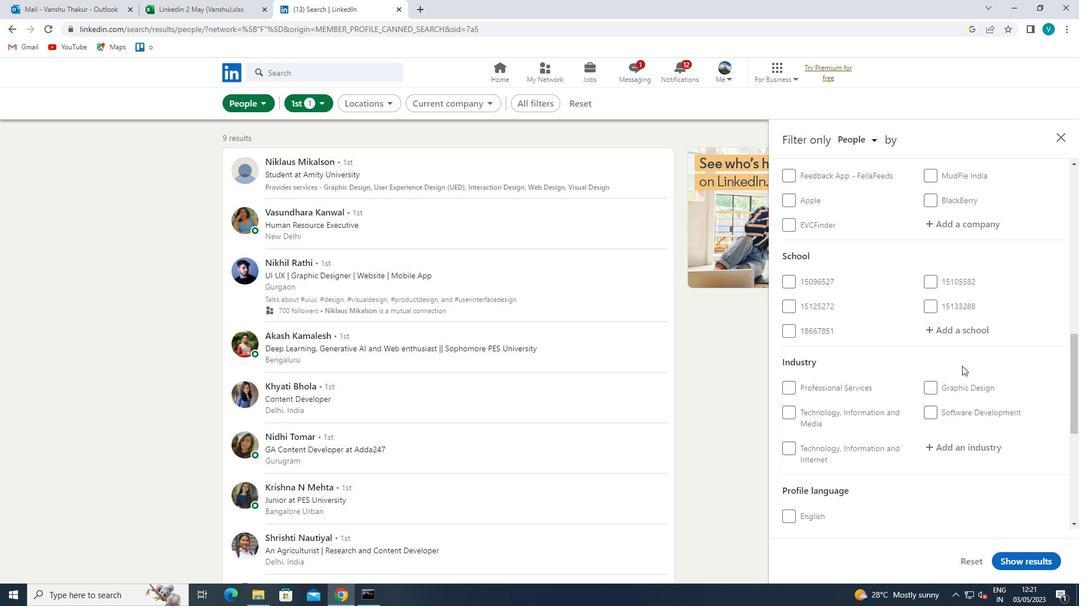 
Action: Mouse pressed left at (971, 340)
Screenshot: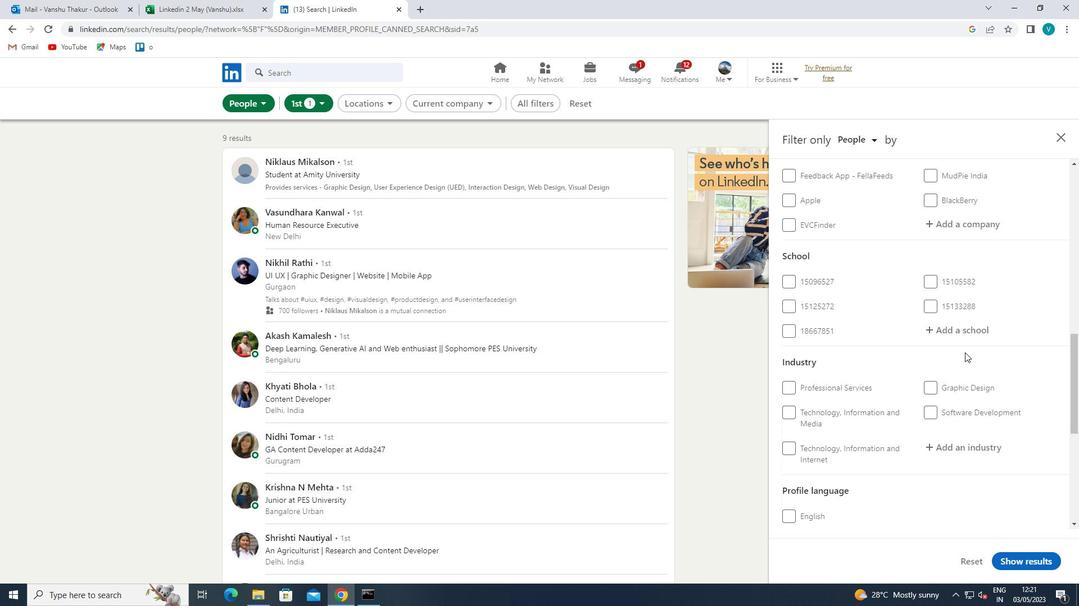 
Action: Mouse moved to (978, 331)
Screenshot: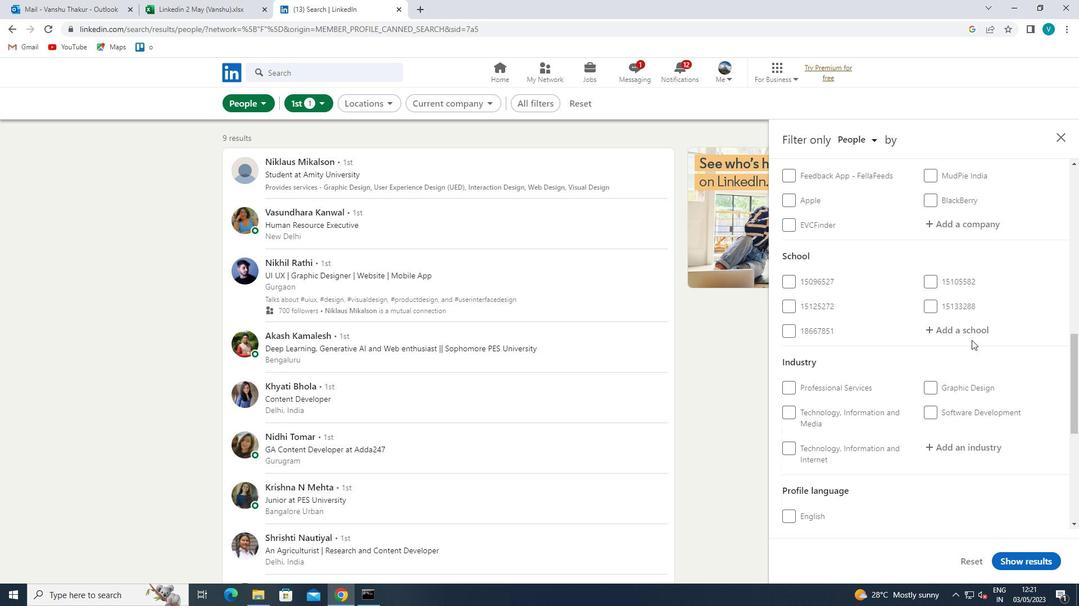 
Action: Mouse pressed left at (978, 331)
Screenshot: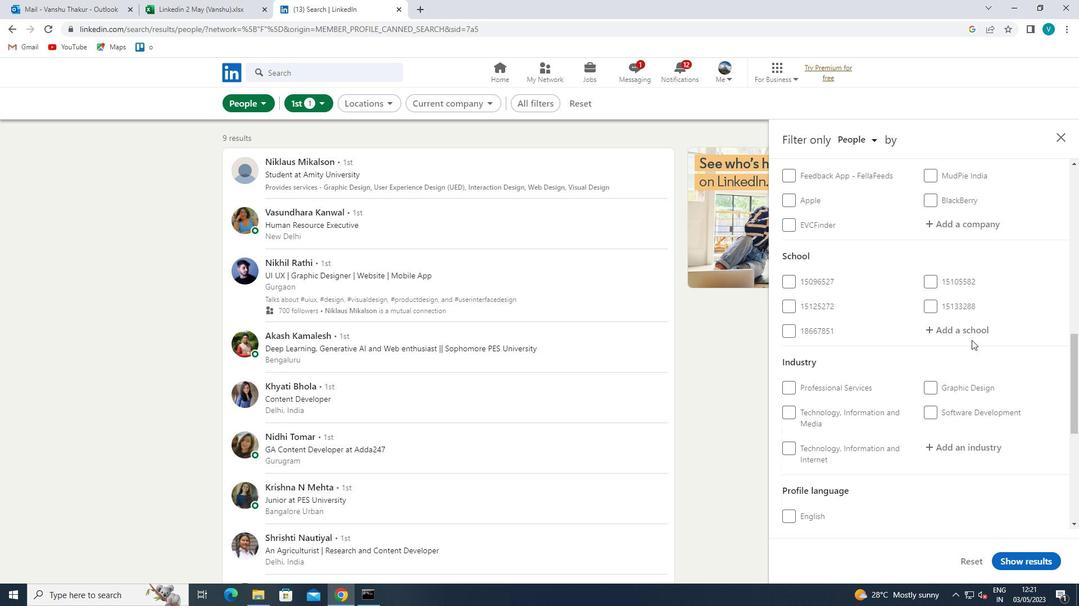 
Action: Mouse moved to (840, 276)
Screenshot: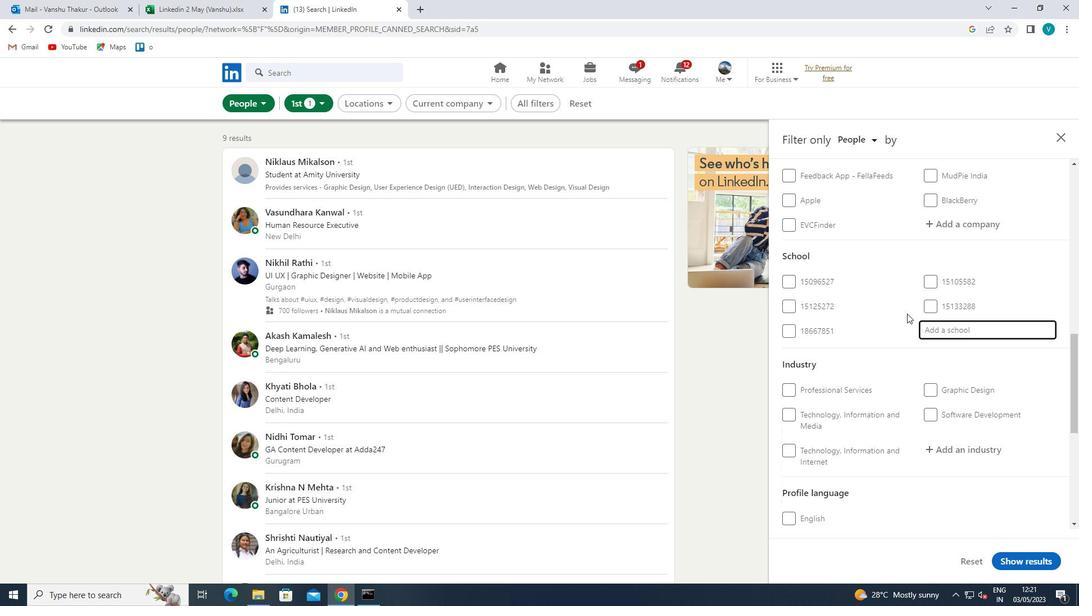 
Action: Key pressed <Key.shift>M/<Key.insert><Key.backspace><Key.shift>><Key.backspace>.<Key.shift>H.<Key.space><Key.shift>SA
Screenshot: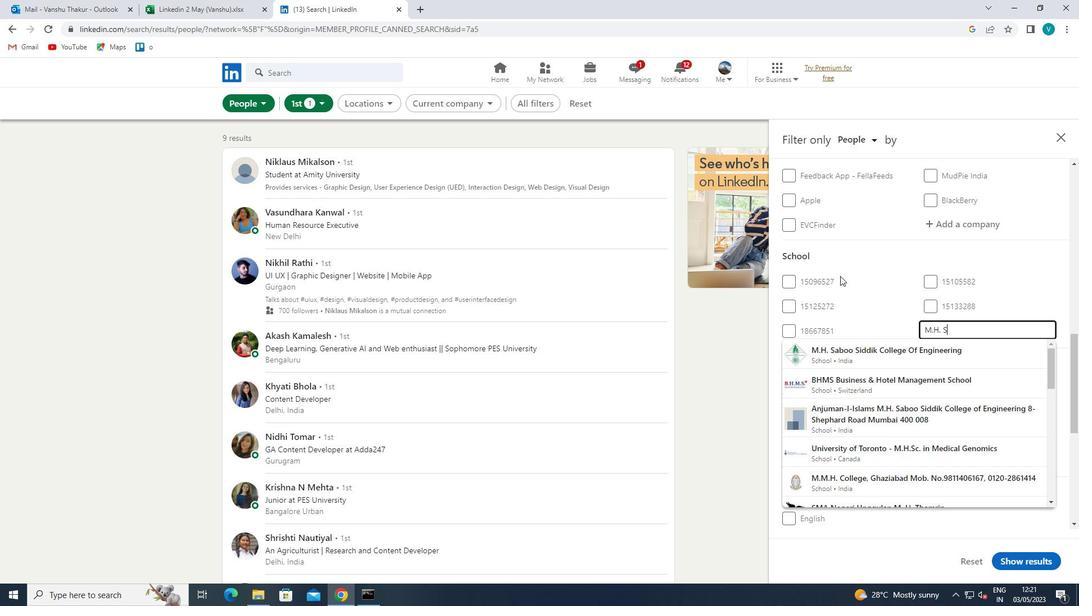 
Action: Mouse moved to (863, 344)
Screenshot: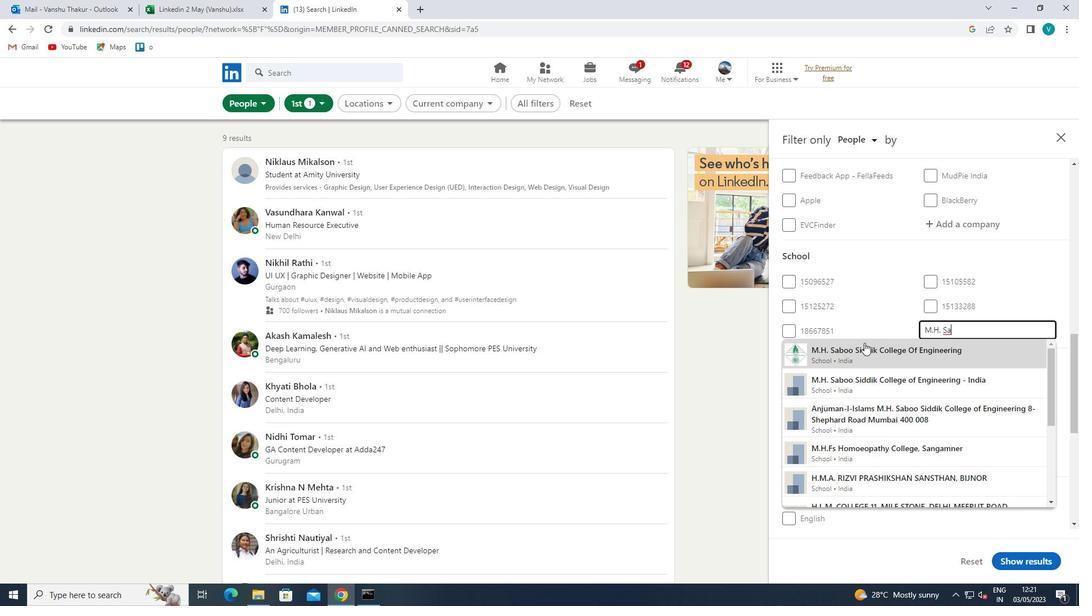 
Action: Mouse pressed left at (863, 344)
Screenshot: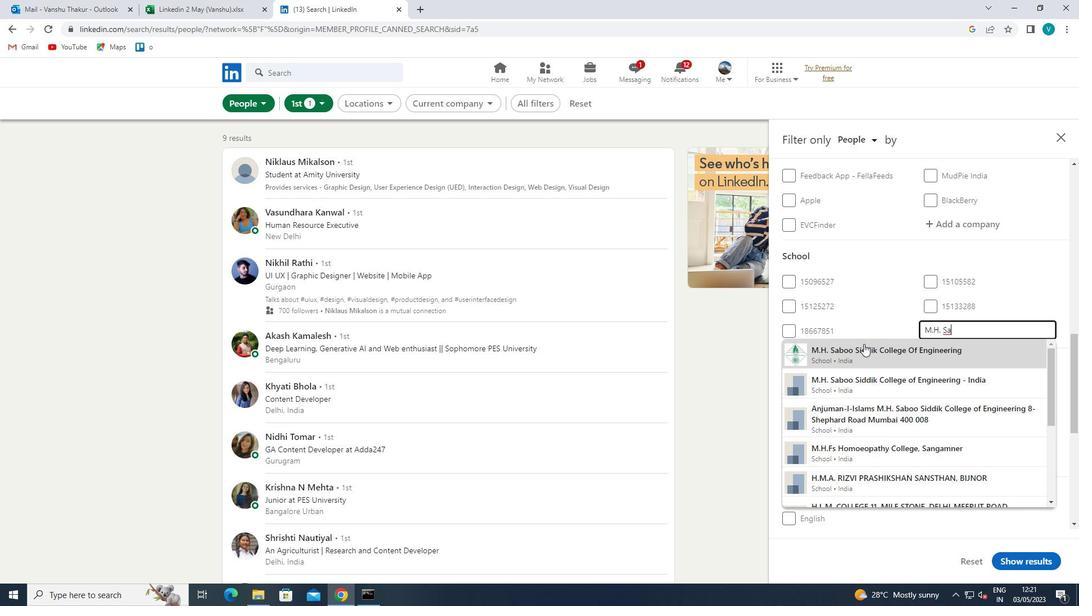 
Action: Mouse moved to (864, 344)
Screenshot: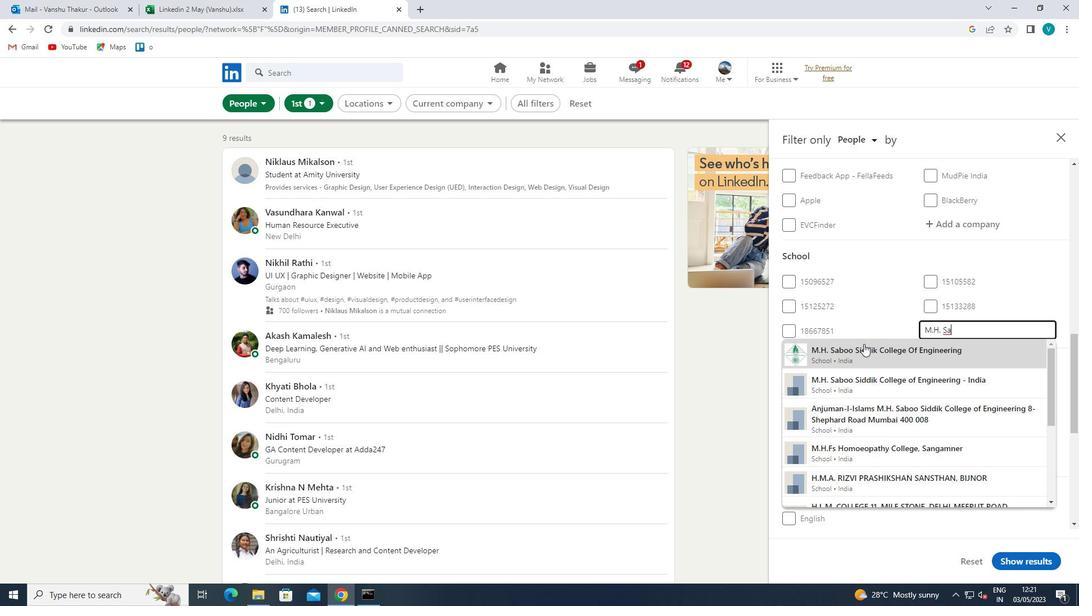 
Action: Mouse scrolled (864, 343) with delta (0, 0)
Screenshot: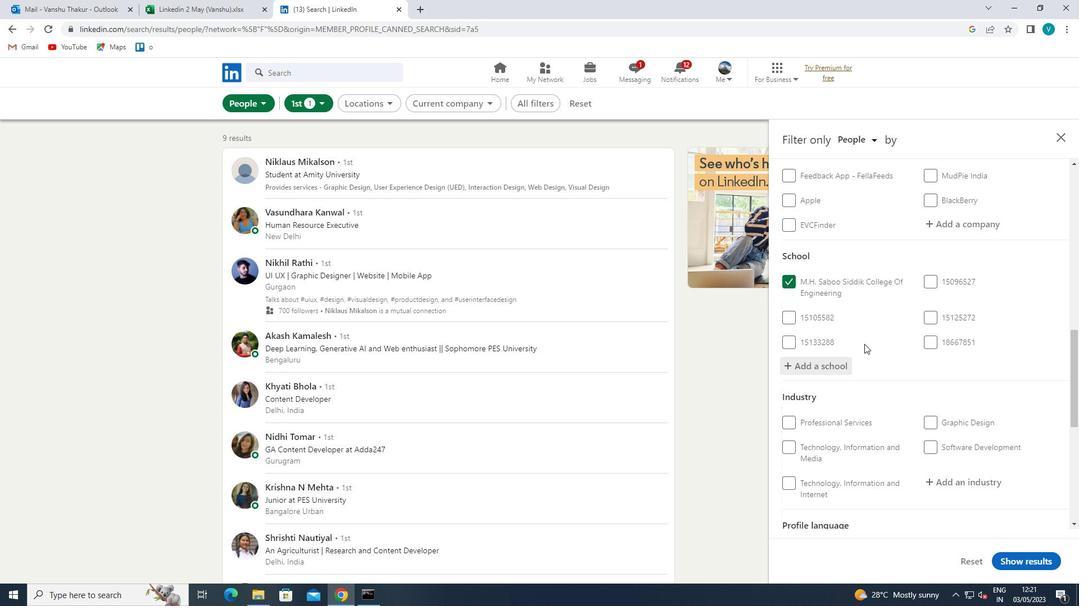 
Action: Mouse scrolled (864, 343) with delta (0, 0)
Screenshot: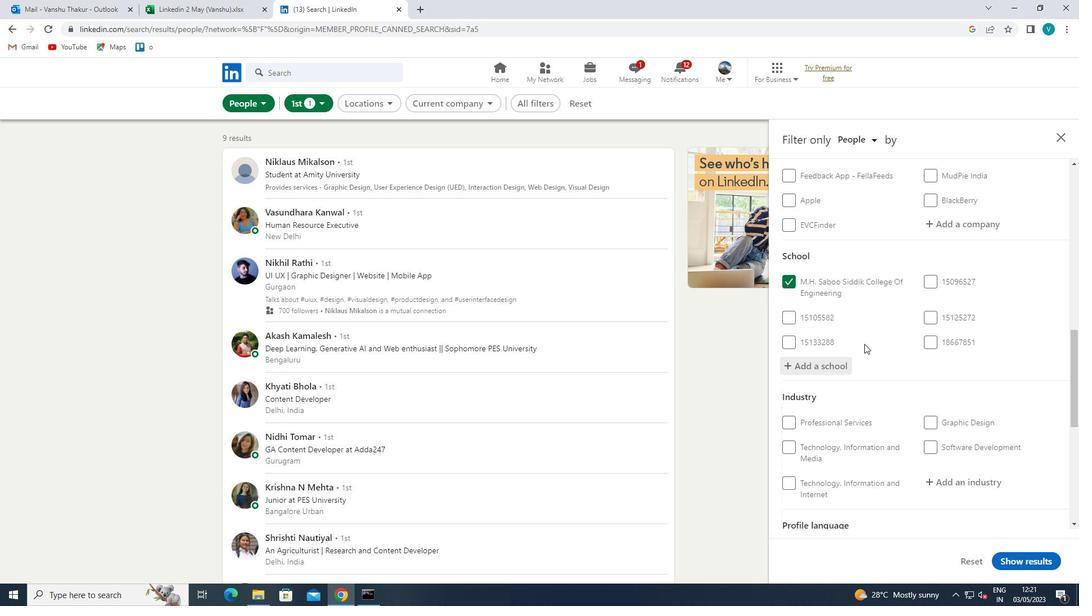 
Action: Mouse scrolled (864, 343) with delta (0, 0)
Screenshot: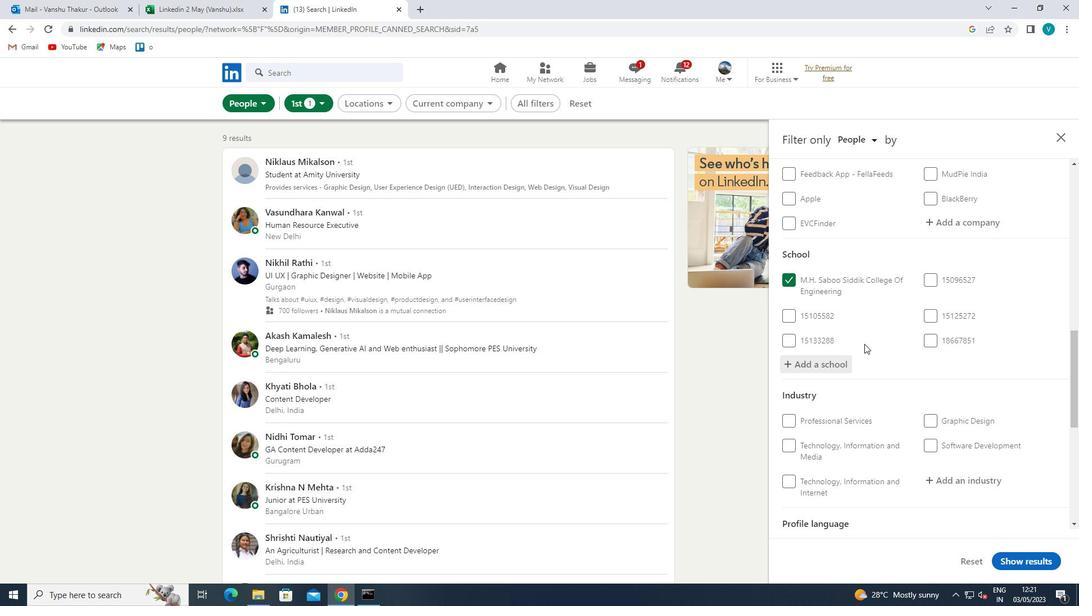 
Action: Mouse moved to (937, 309)
Screenshot: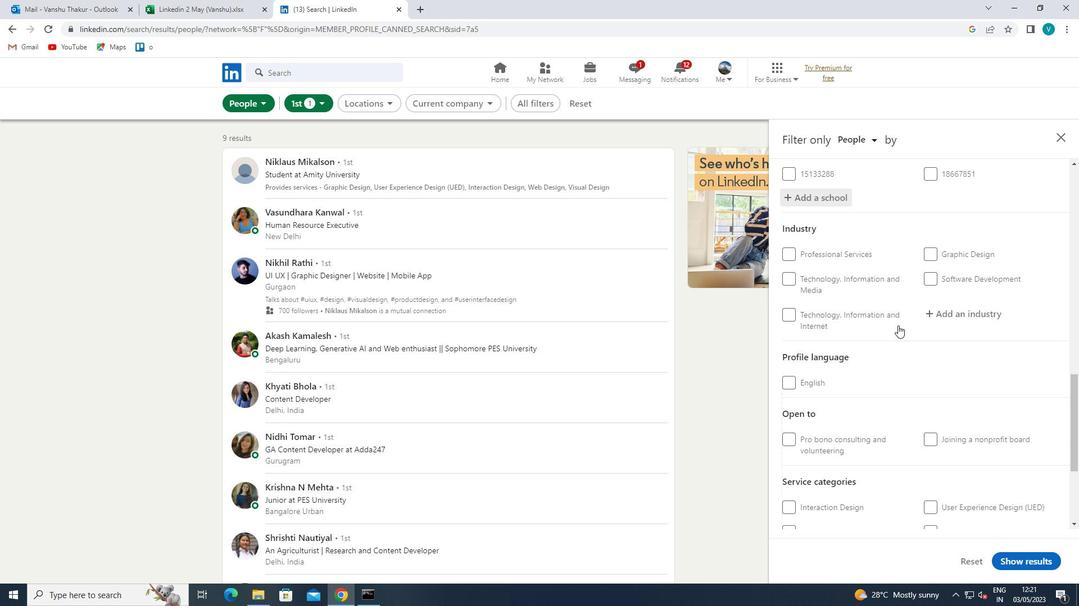 
Action: Mouse pressed left at (937, 309)
Screenshot: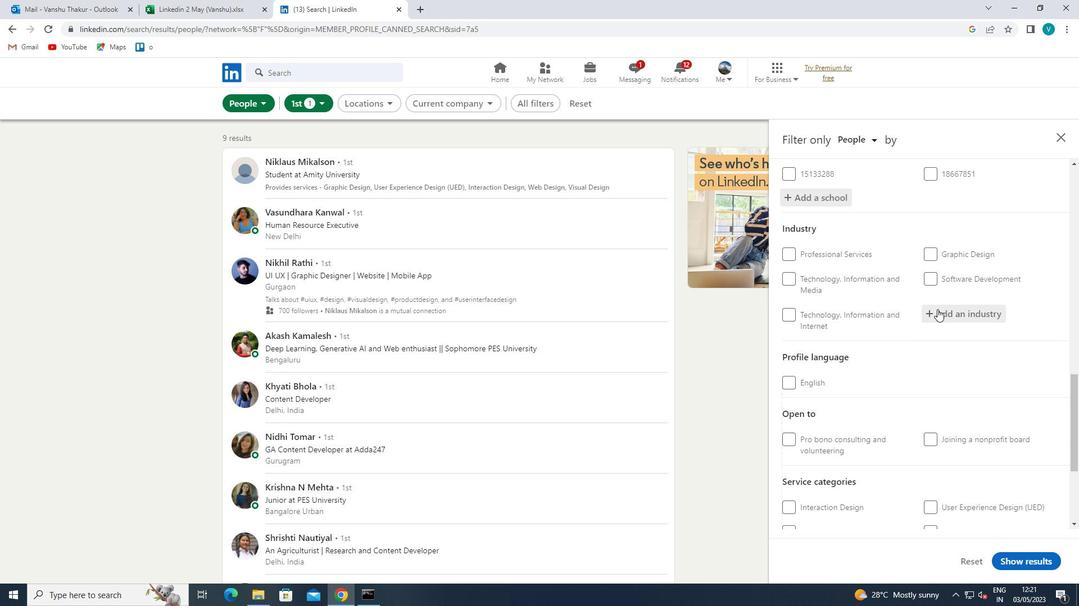 
Action: Mouse moved to (896, 332)
Screenshot: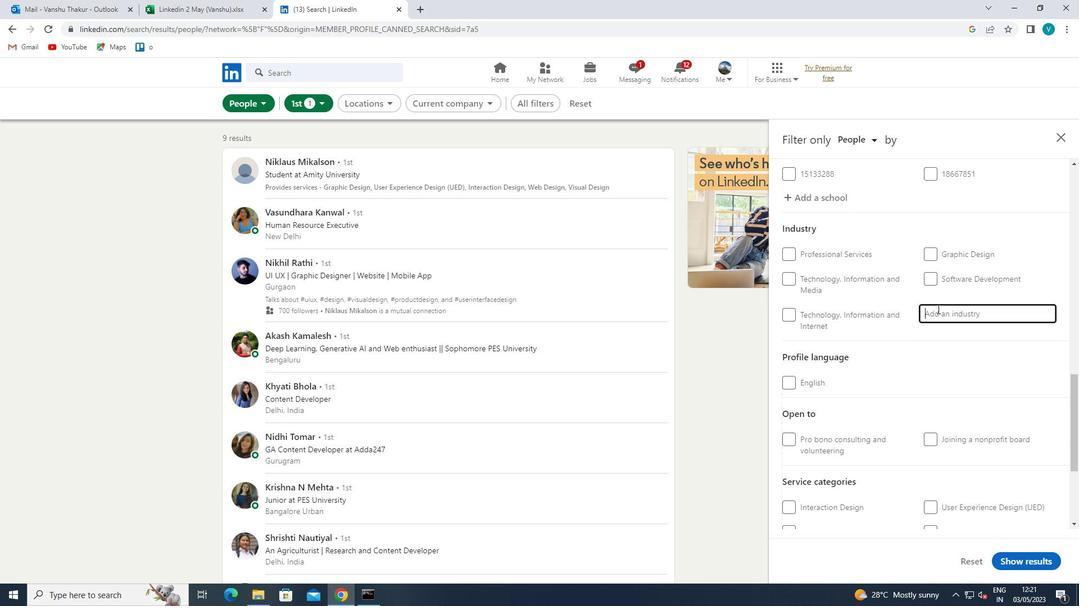 
Action: Key pressed <Key.shift>PAPWE<Key.backspace><Key.backspace>ER<Key.space>
Screenshot: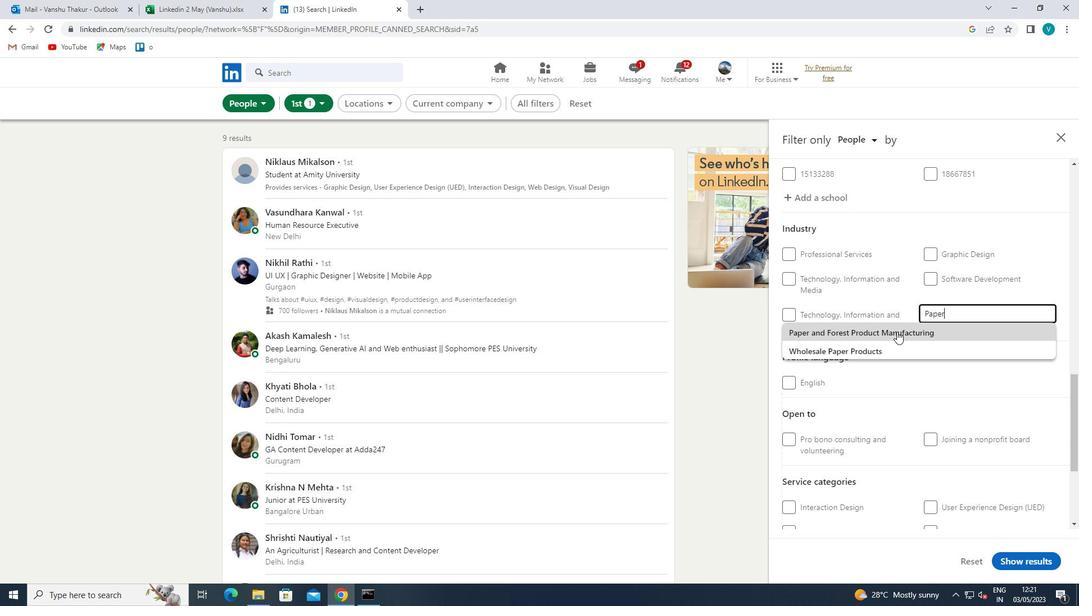 
Action: Mouse pressed left at (896, 332)
Screenshot: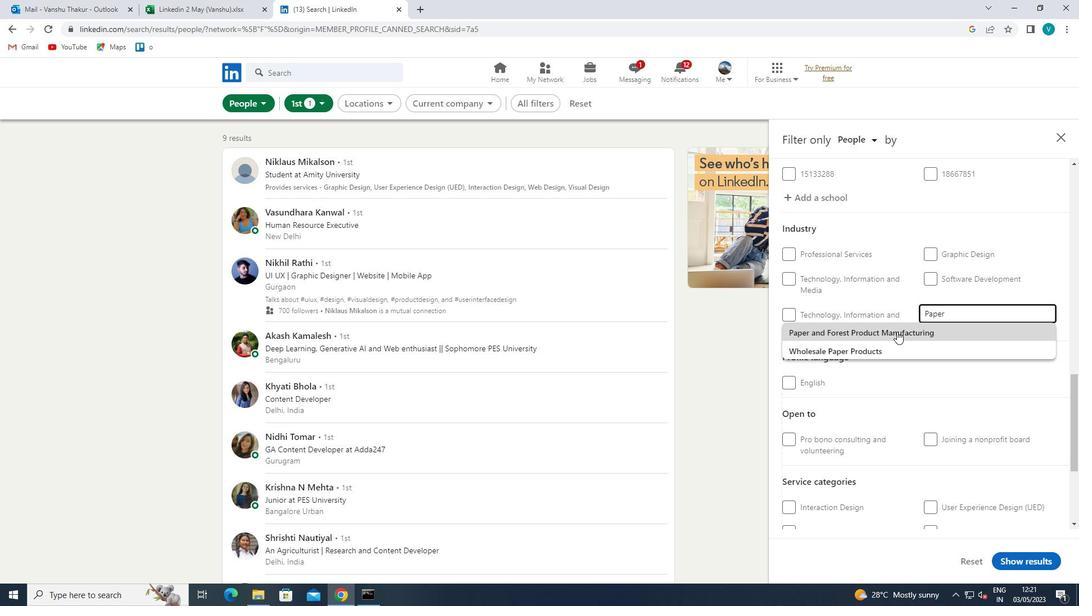 
Action: Mouse scrolled (896, 331) with delta (0, 0)
Screenshot: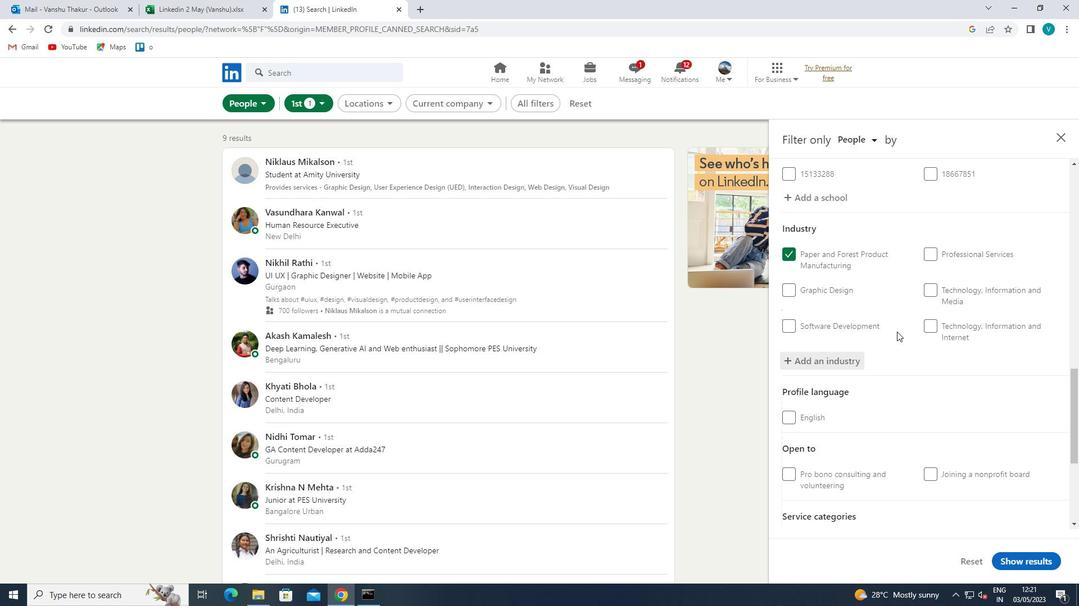 
Action: Mouse scrolled (896, 331) with delta (0, 0)
Screenshot: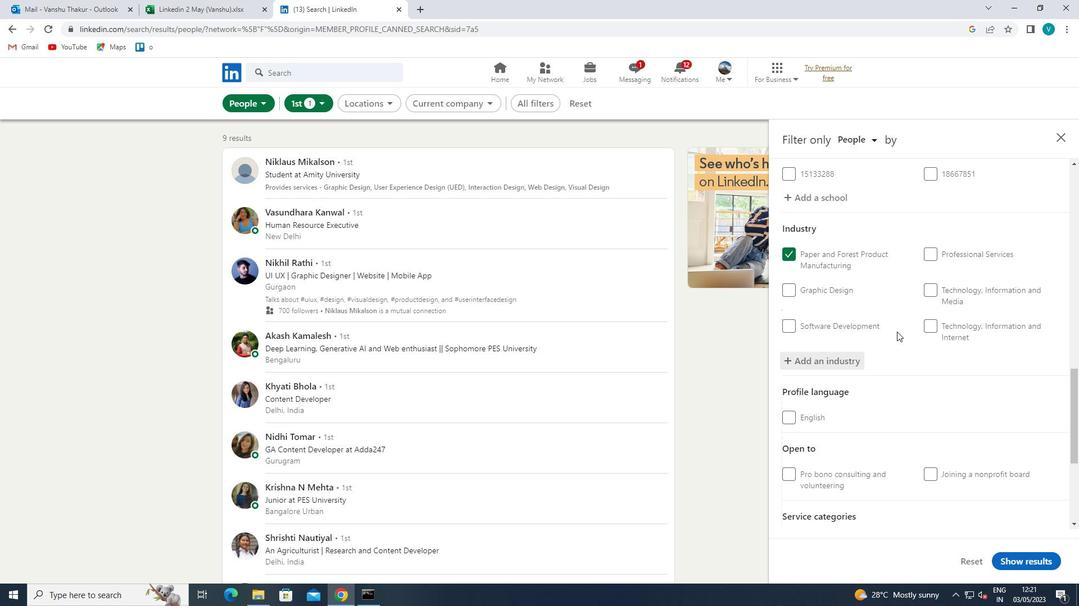 
Action: Mouse scrolled (896, 331) with delta (0, 0)
Screenshot: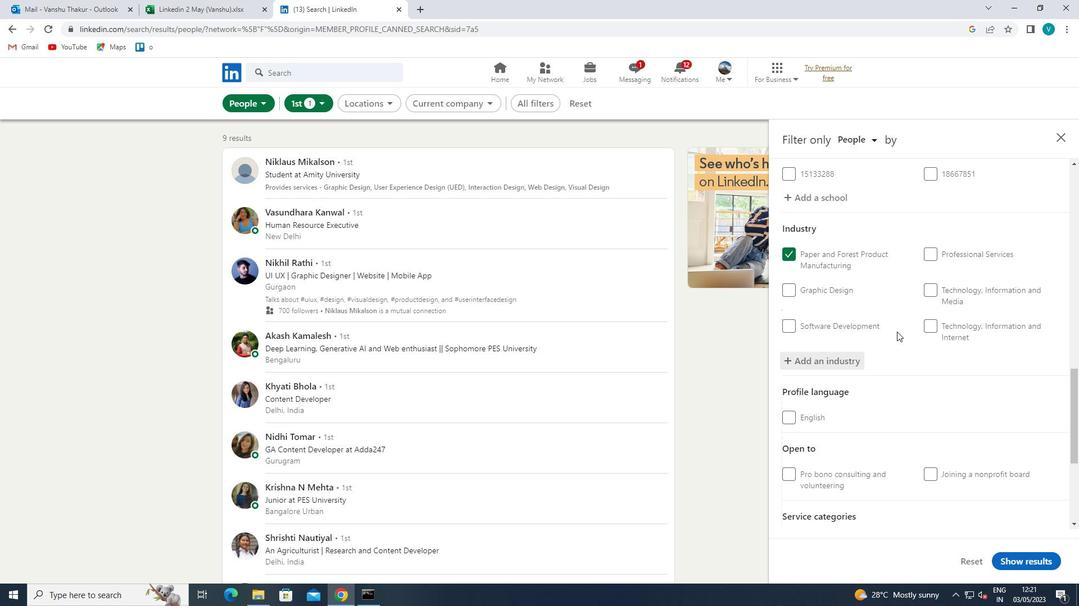 
Action: Mouse moved to (963, 426)
Screenshot: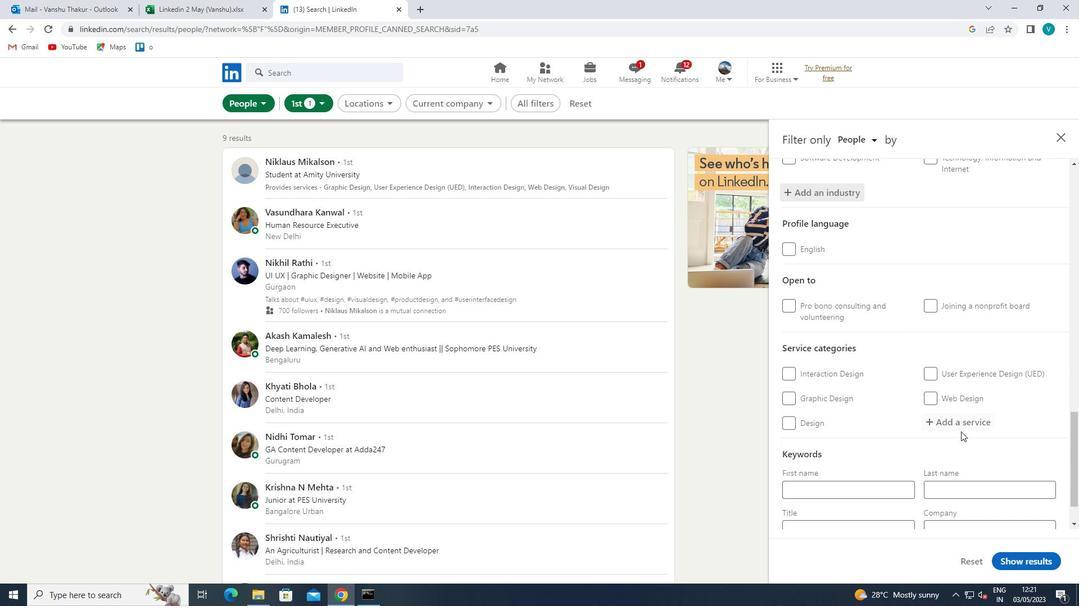 
Action: Mouse pressed left at (963, 426)
Screenshot: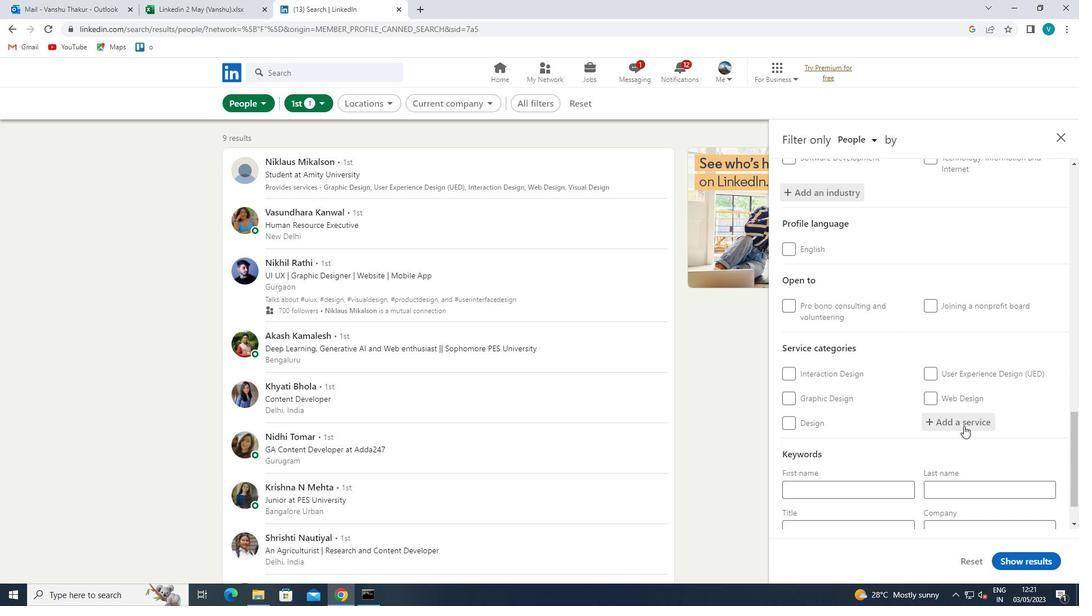 
Action: Mouse moved to (947, 433)
Screenshot: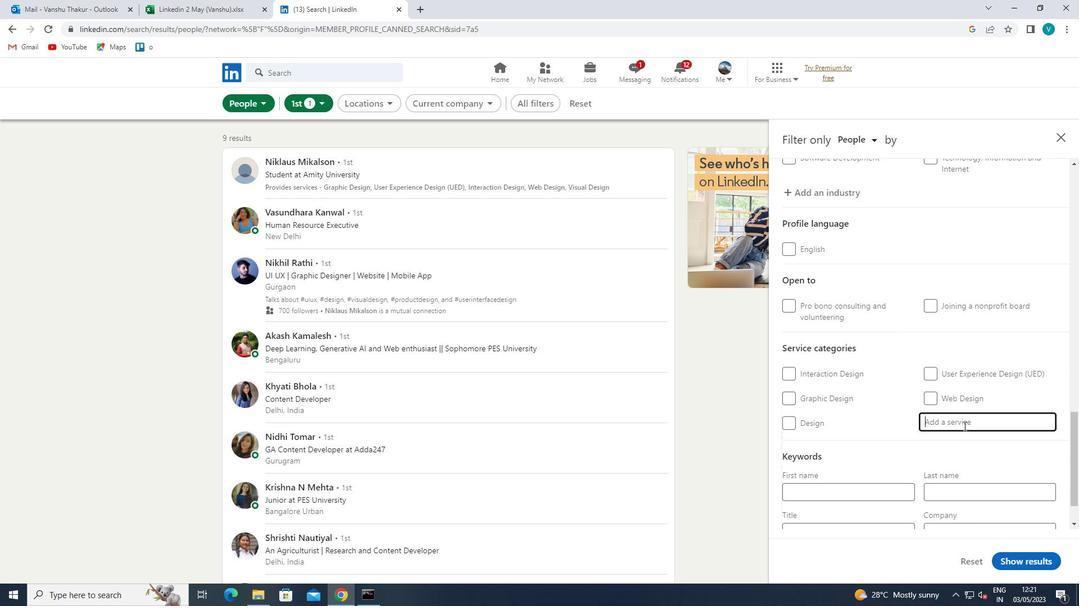 
Action: Key pressed <Key.shift>
Screenshot: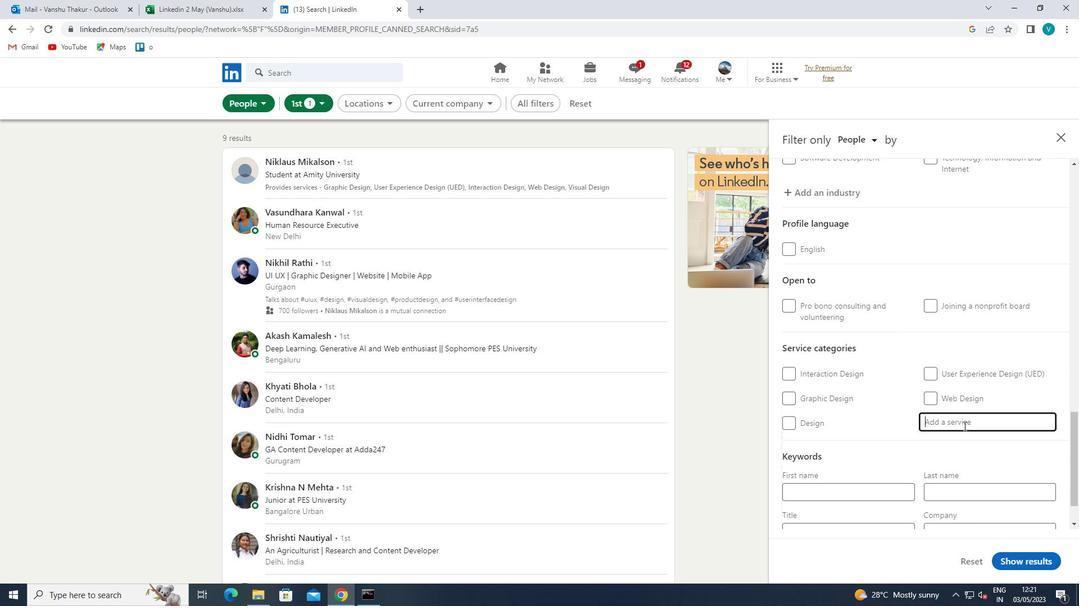 
Action: Mouse moved to (912, 429)
Screenshot: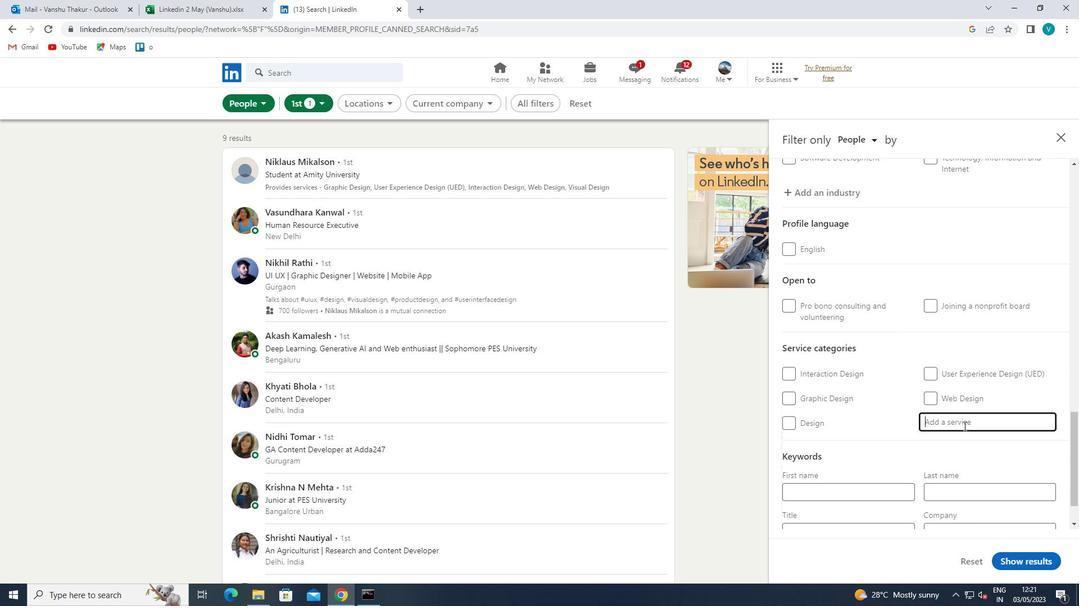 
Action: Key pressed TEAM<Key.space><Key.shift><Key.shift><Key.shift><Key.shift>
Screenshot: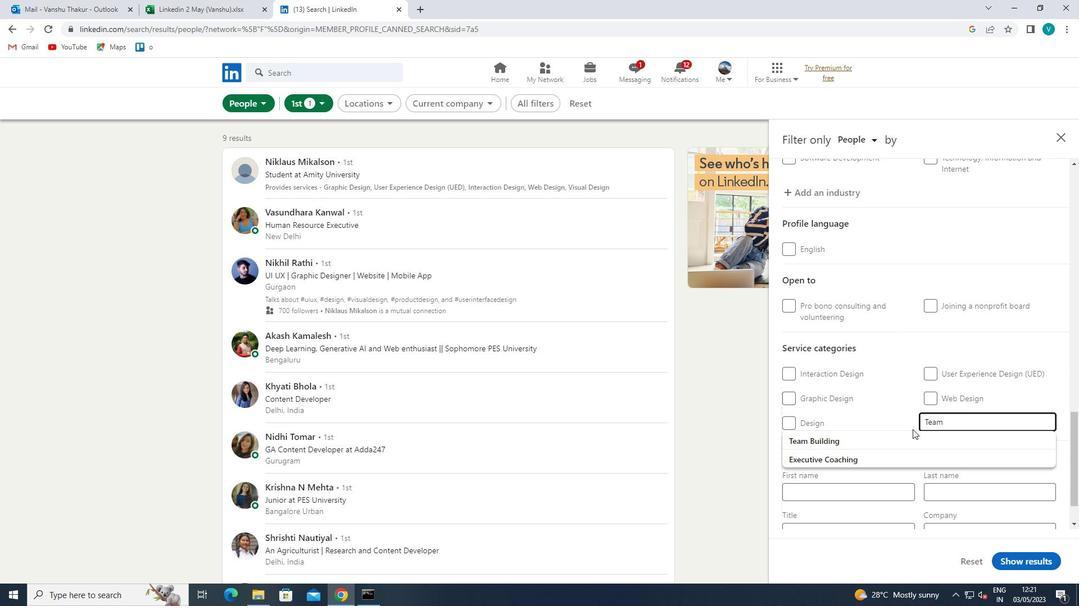 
Action: Mouse moved to (902, 434)
Screenshot: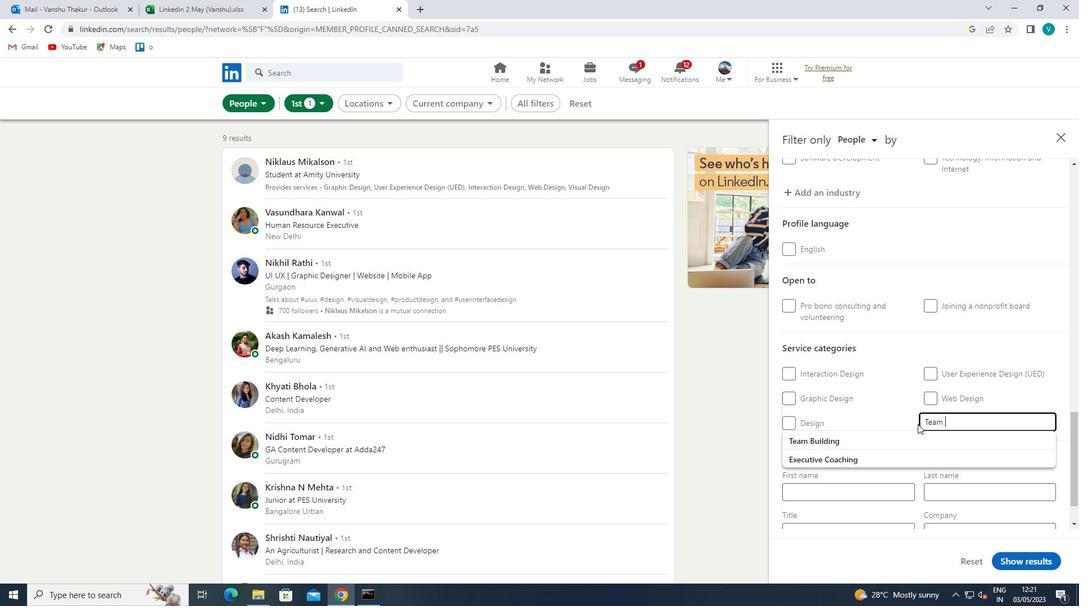 
Action: Mouse pressed left at (902, 434)
Screenshot: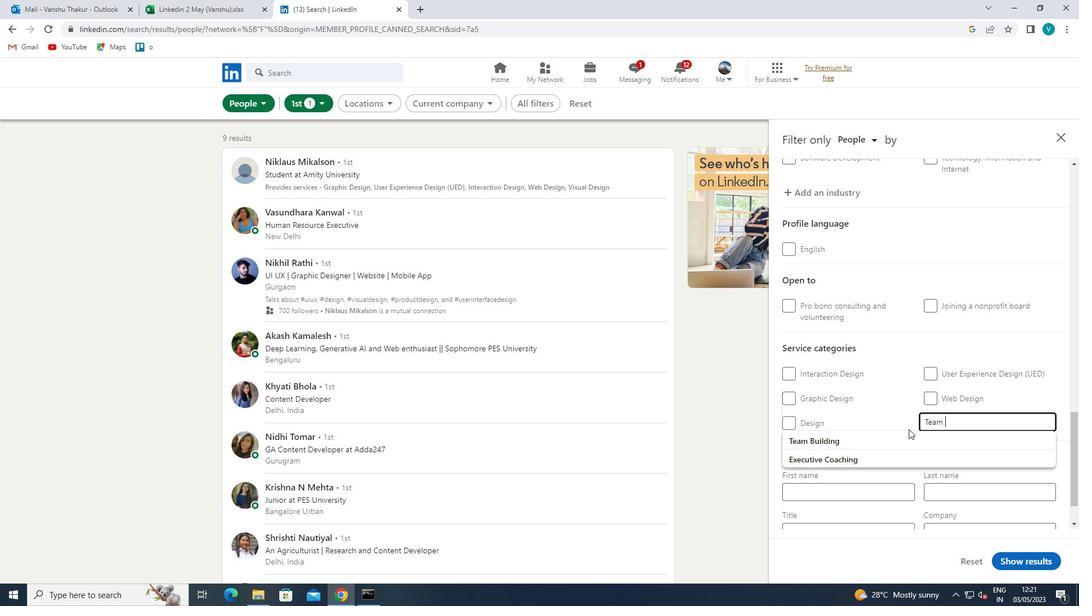 
Action: Mouse moved to (904, 433)
Screenshot: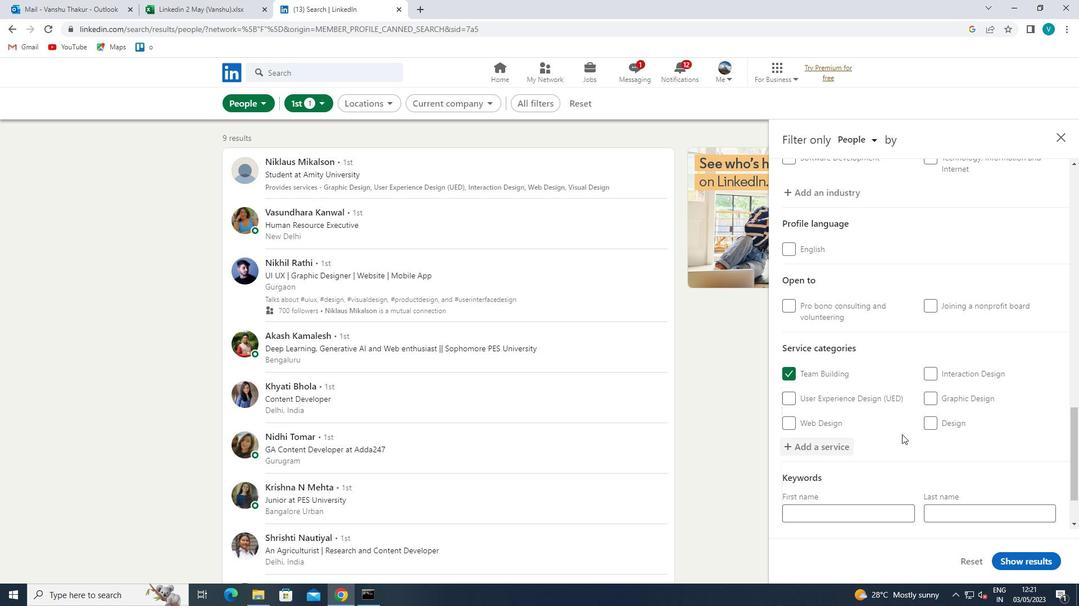 
Action: Mouse scrolled (904, 432) with delta (0, 0)
Screenshot: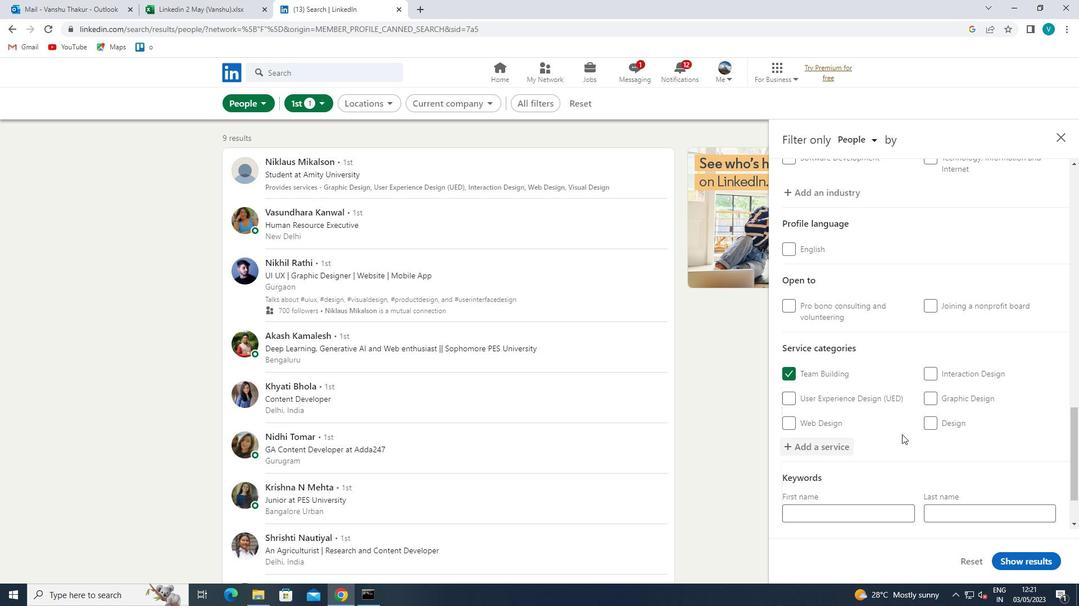 
Action: Mouse scrolled (904, 432) with delta (0, 0)
Screenshot: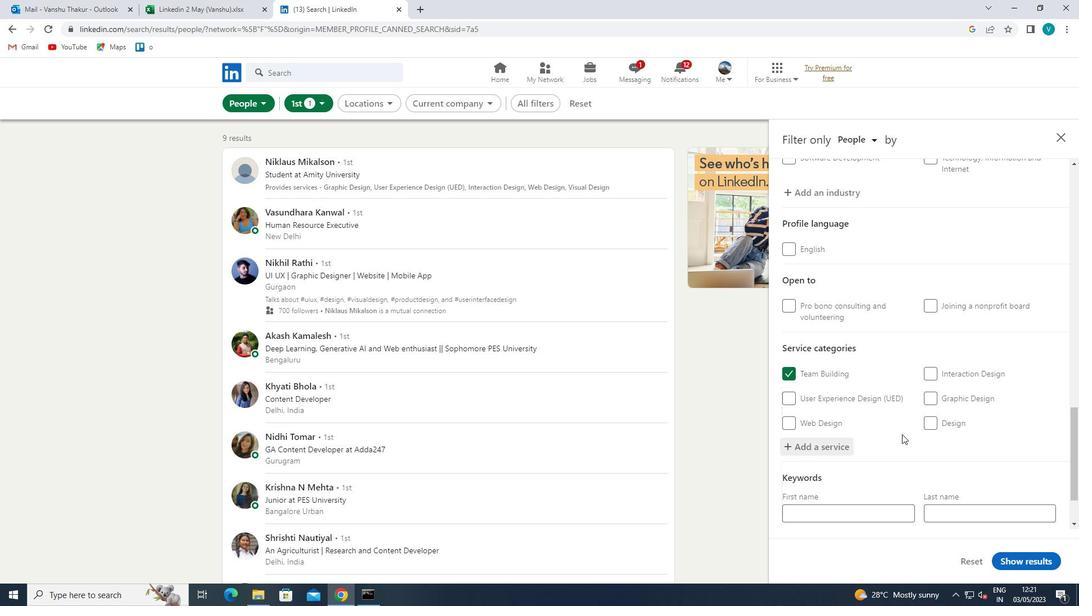 
Action: Mouse moved to (903, 433)
Screenshot: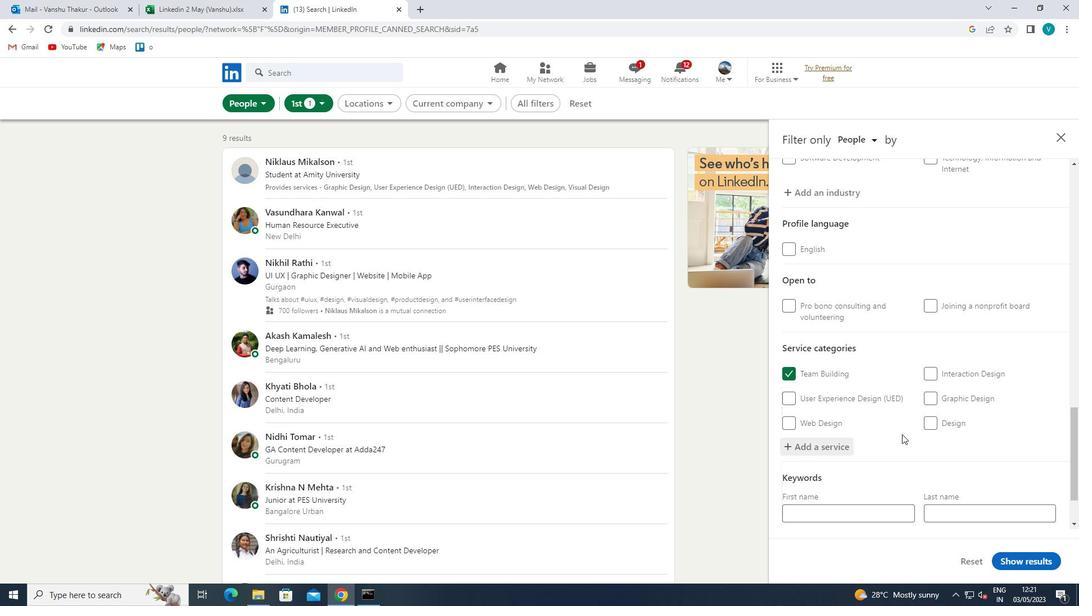 
Action: Mouse scrolled (903, 432) with delta (0, 0)
Screenshot: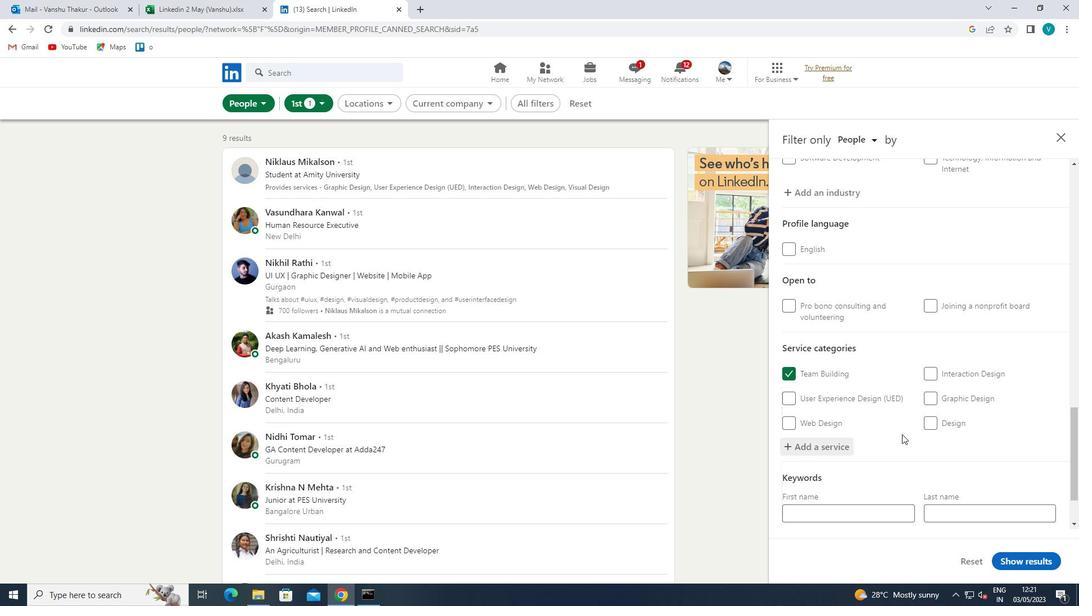 
Action: Mouse moved to (871, 487)
Screenshot: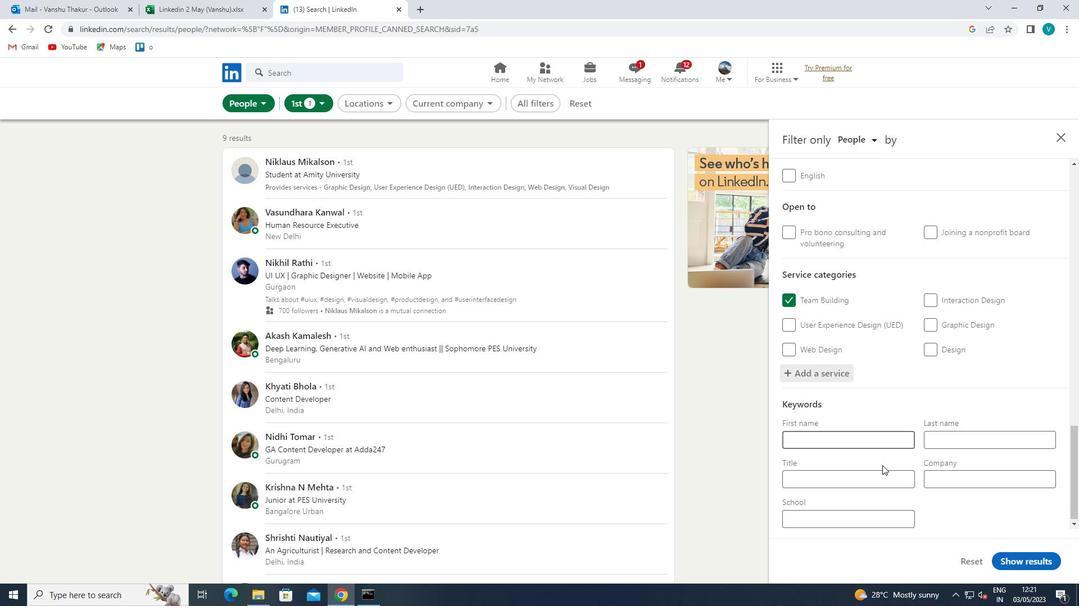 
Action: Mouse pressed left at (871, 487)
Screenshot: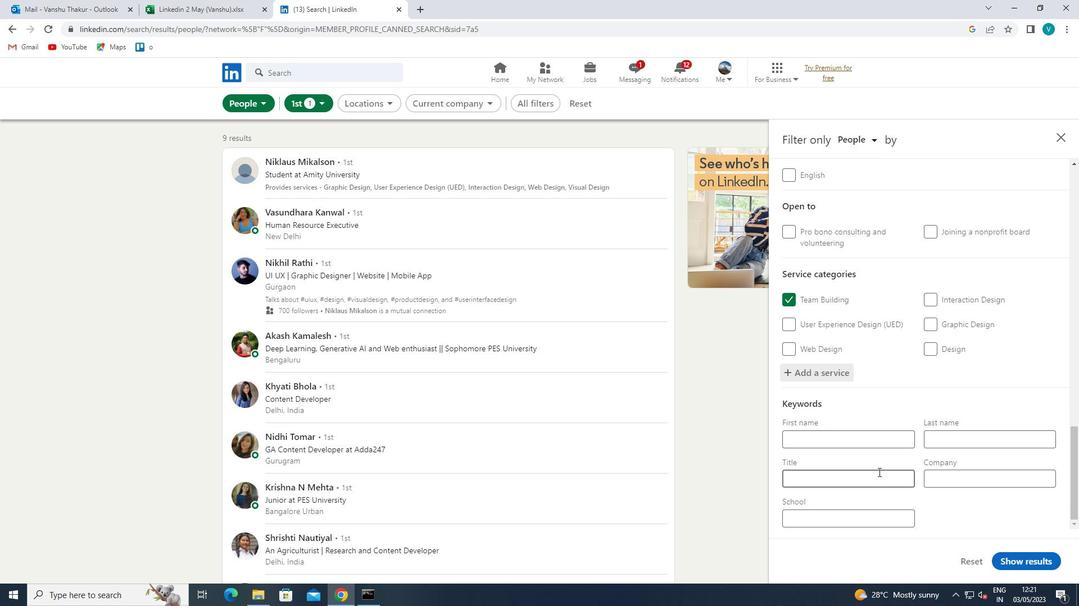 
Action: Mouse moved to (871, 487)
Screenshot: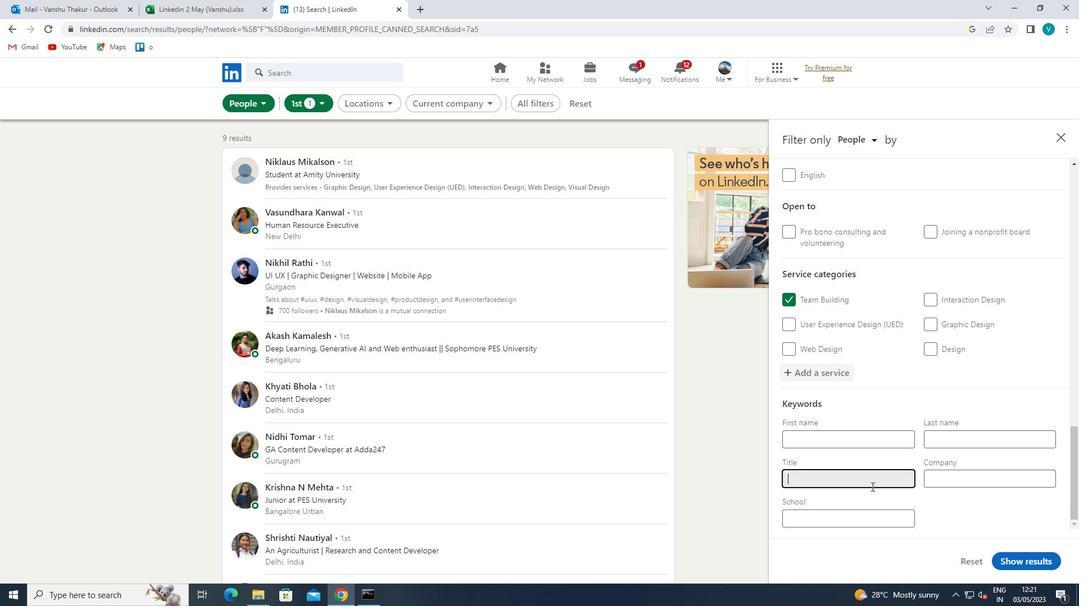 
Action: Key pressed <Key.shift>RED<Key.space><Key.shift>CROSS<Key.space><Key.shift><Key.shift><Key.shift><Key.shift><Key.shift><Key.shift>VOLUNTEER
Screenshot: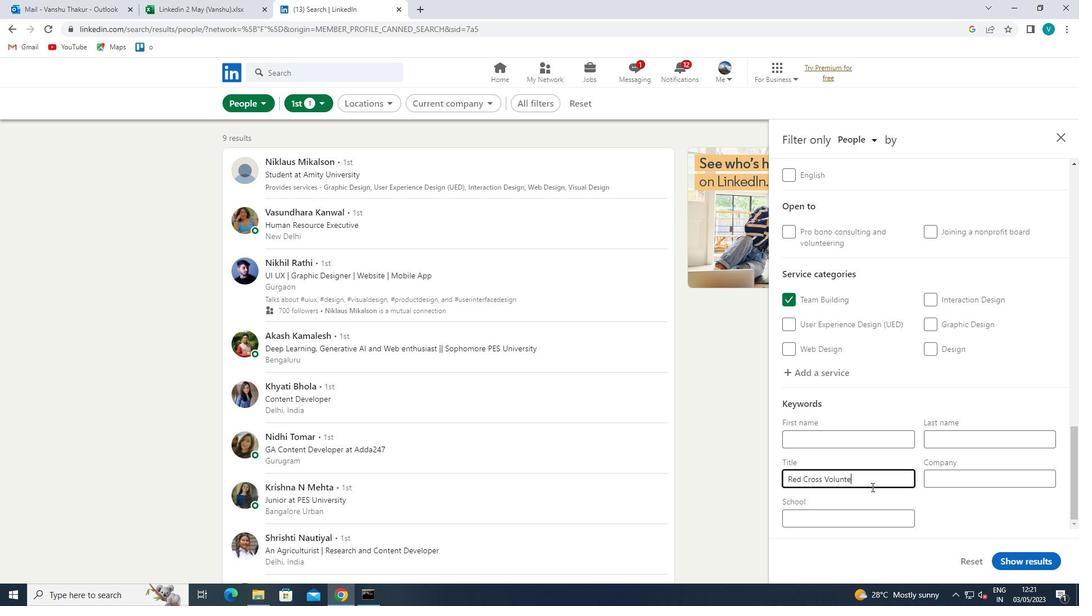 
Action: Mouse moved to (994, 561)
Screenshot: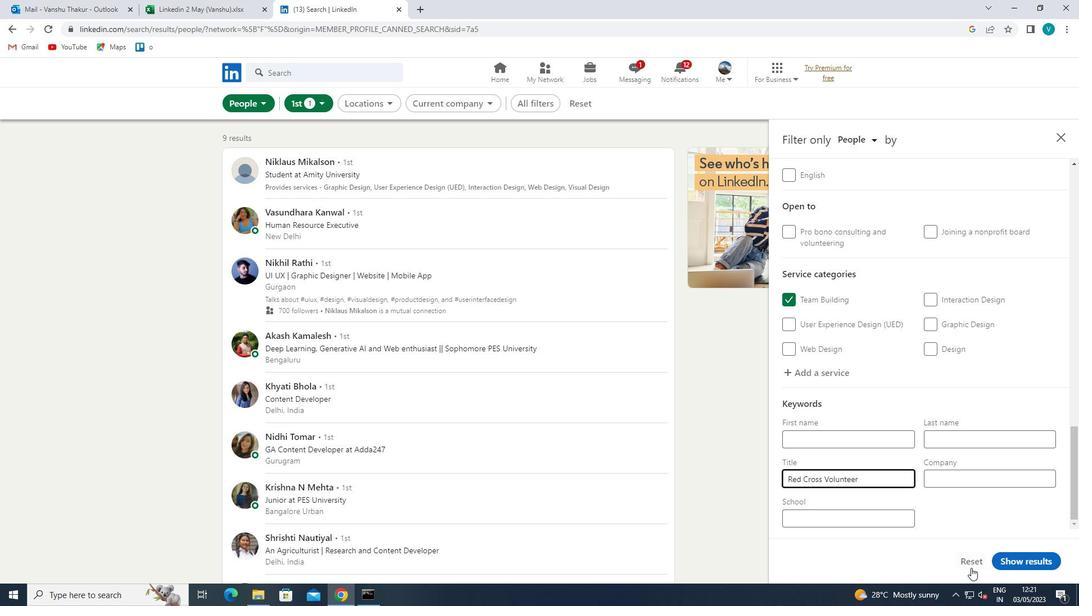 
Action: Mouse pressed left at (994, 561)
Screenshot: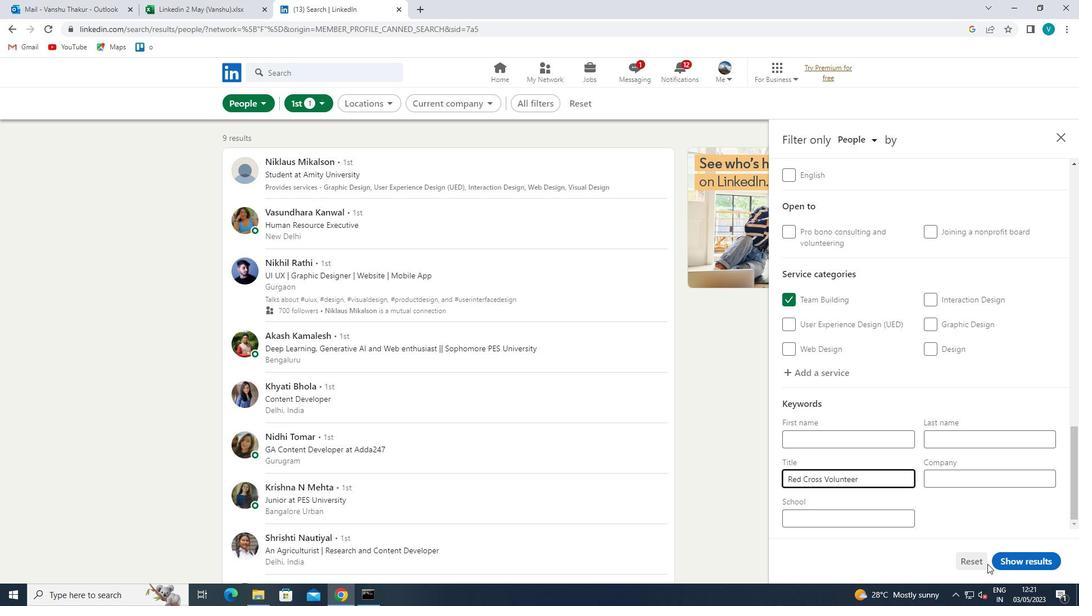 
Action: Mouse moved to (994, 561)
Screenshot: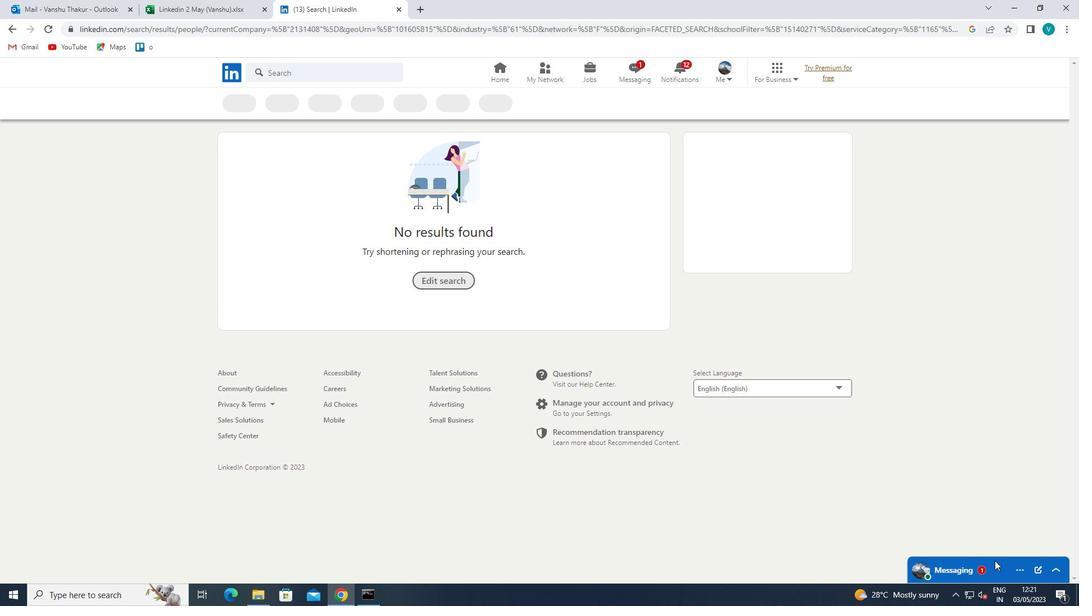 
